 Task: Look for space in Charenton-le-Pont, France from 8th June, 2023 to 12th June, 2023 for 2 adults in price range Rs.8000 to Rs.16000. Place can be private room with 1  bedroom having 1 bed and 1 bathroom. Property type can be flatguest house, hotel. Amenities needed are: washing machine. Booking option can be shelf check-in. Required host language is English.
Action: Mouse moved to (374, 103)
Screenshot: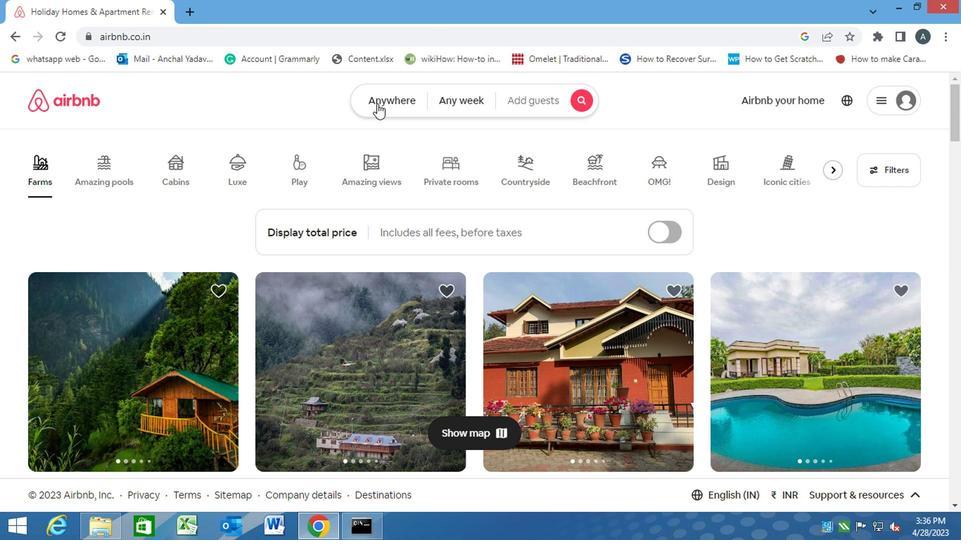 
Action: Mouse pressed left at (374, 103)
Screenshot: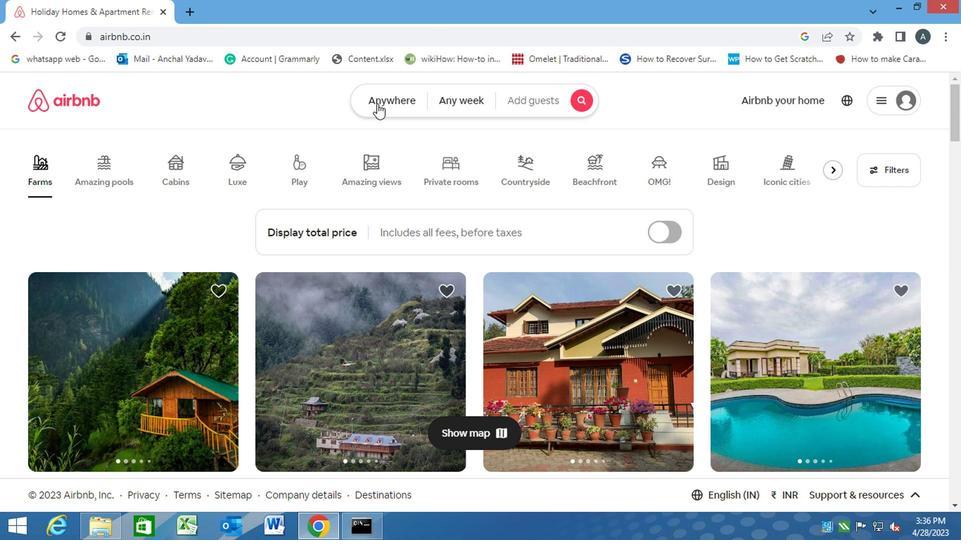 
Action: Mouse moved to (322, 162)
Screenshot: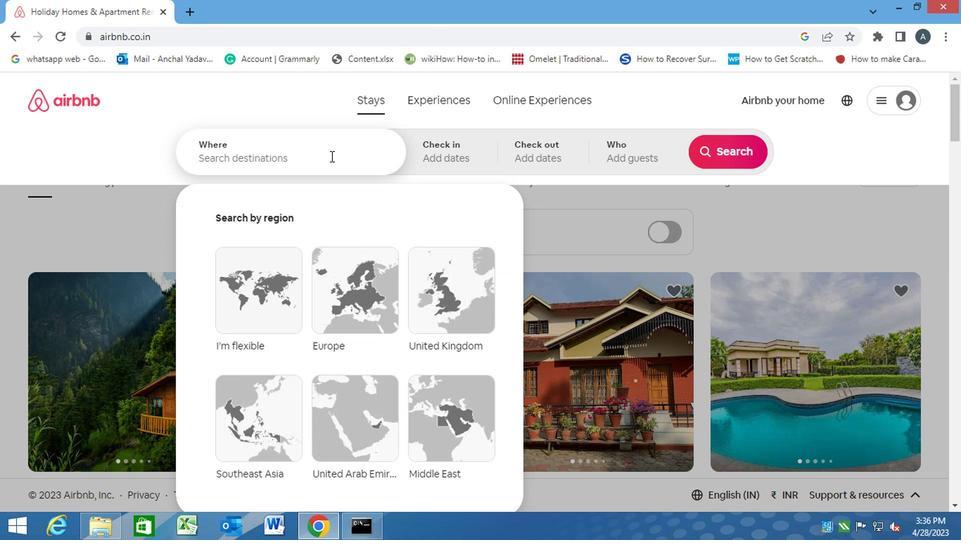 
Action: Mouse pressed left at (322, 162)
Screenshot: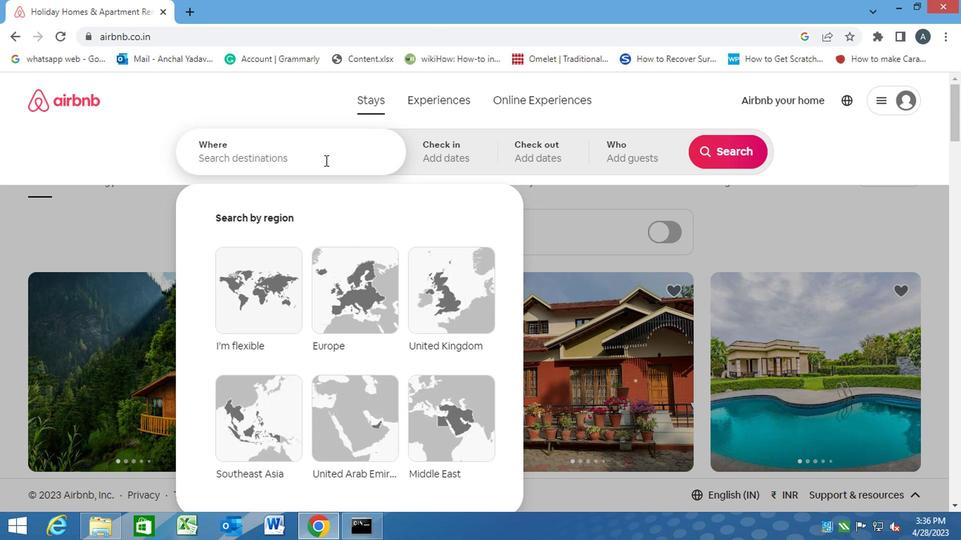 
Action: Key pressed c<Key.caps_lock>harenton-li-<Key.caps_lock>p<Key.caps_lock>ont<Key.backspace><Key.backspace><Key.backspace><Key.backspace><Key.backspace><Key.backspace>e-<Key.caps_lock>p<Key.caps_lock>ont,<Key.space><Key.caps_lock>f<Key.caps_lock>rance<Key.enter>
Screenshot: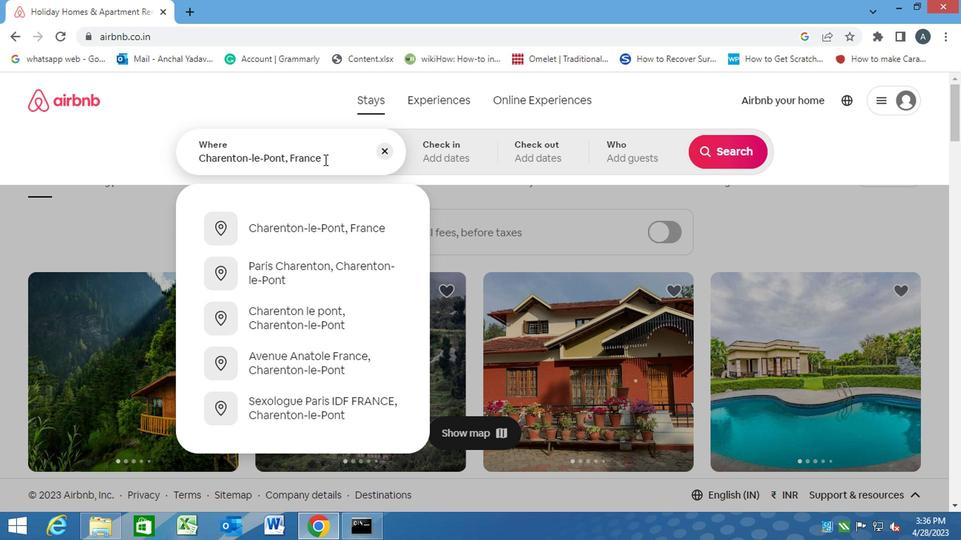 
Action: Mouse moved to (717, 266)
Screenshot: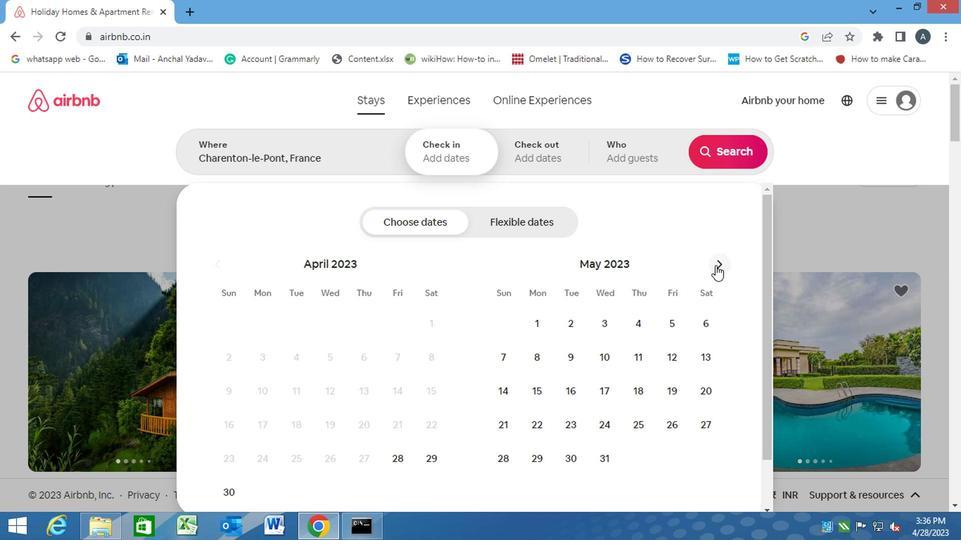 
Action: Mouse pressed left at (717, 266)
Screenshot: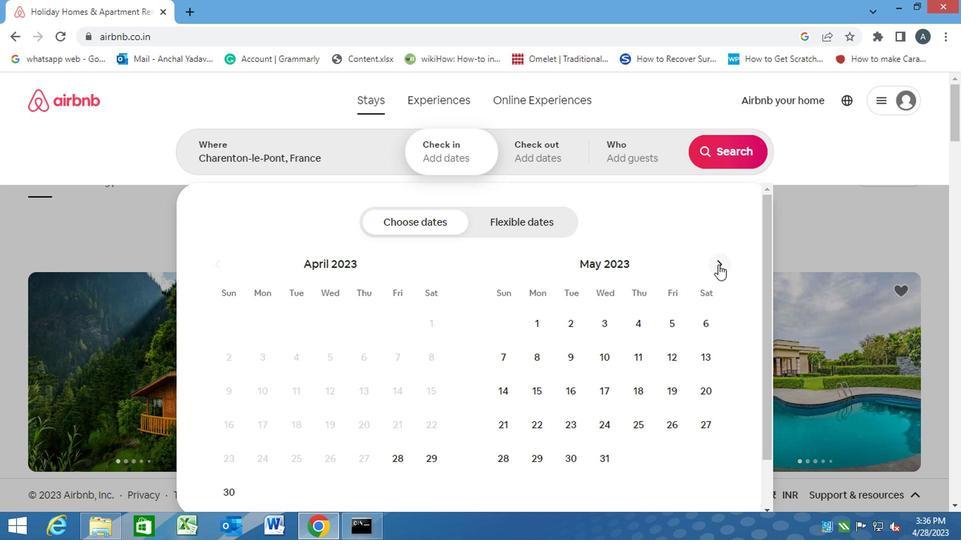 
Action: Mouse moved to (636, 362)
Screenshot: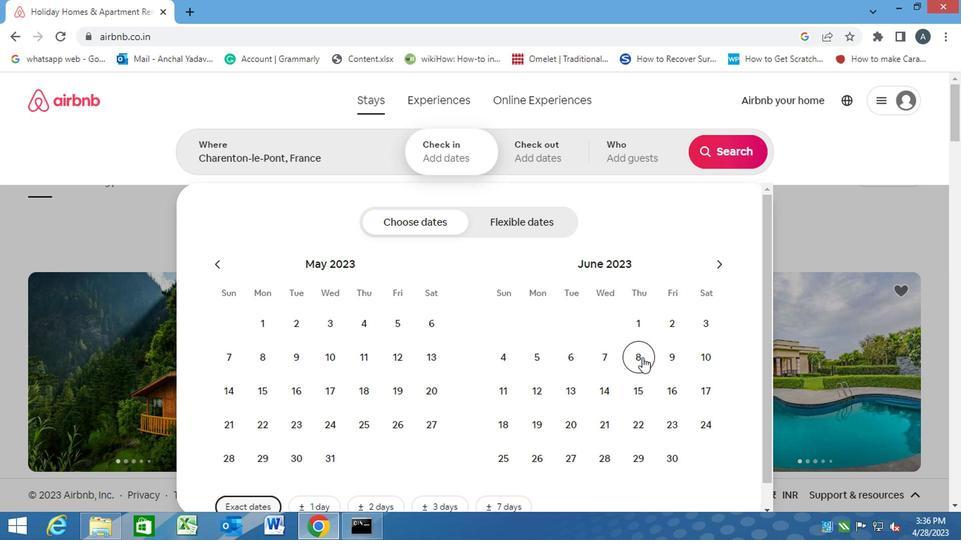 
Action: Mouse pressed left at (636, 362)
Screenshot: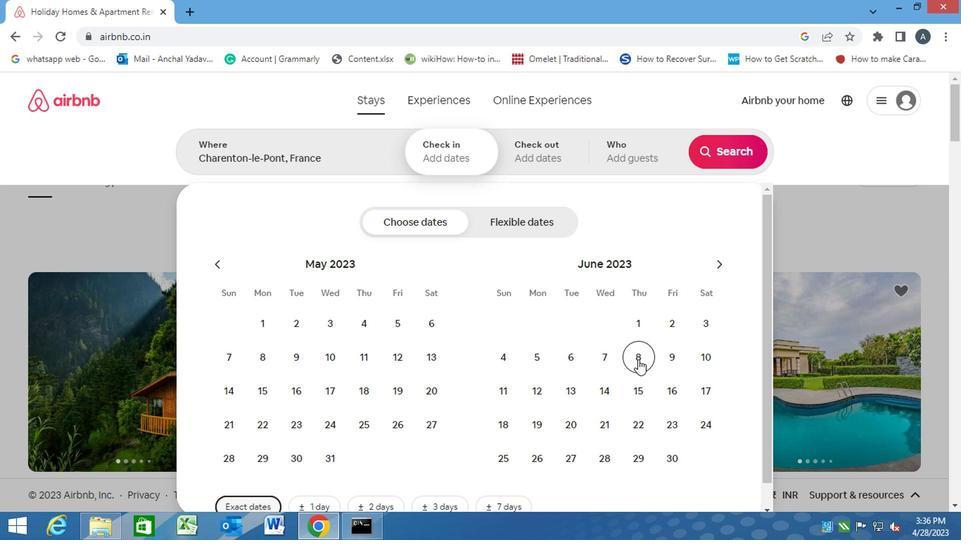 
Action: Mouse moved to (523, 400)
Screenshot: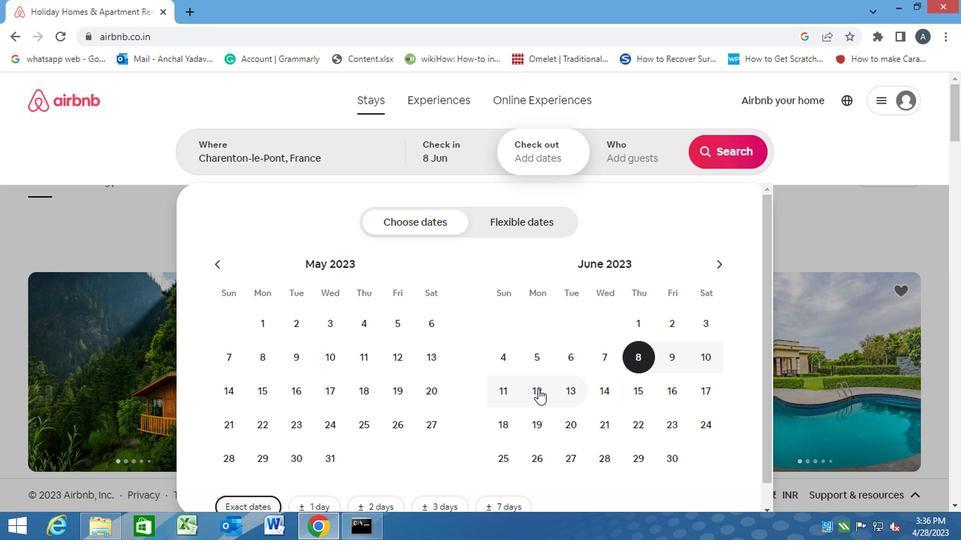 
Action: Mouse pressed left at (523, 400)
Screenshot: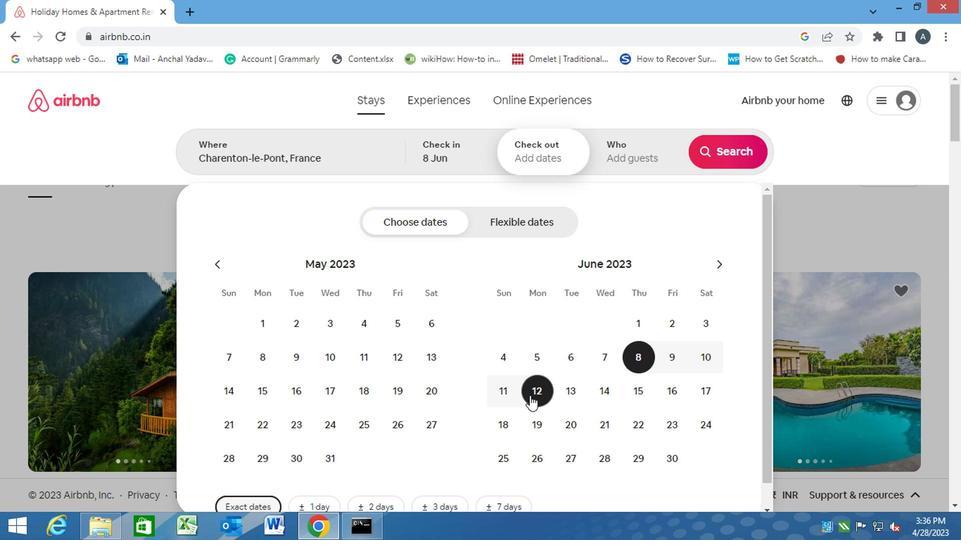 
Action: Mouse moved to (627, 154)
Screenshot: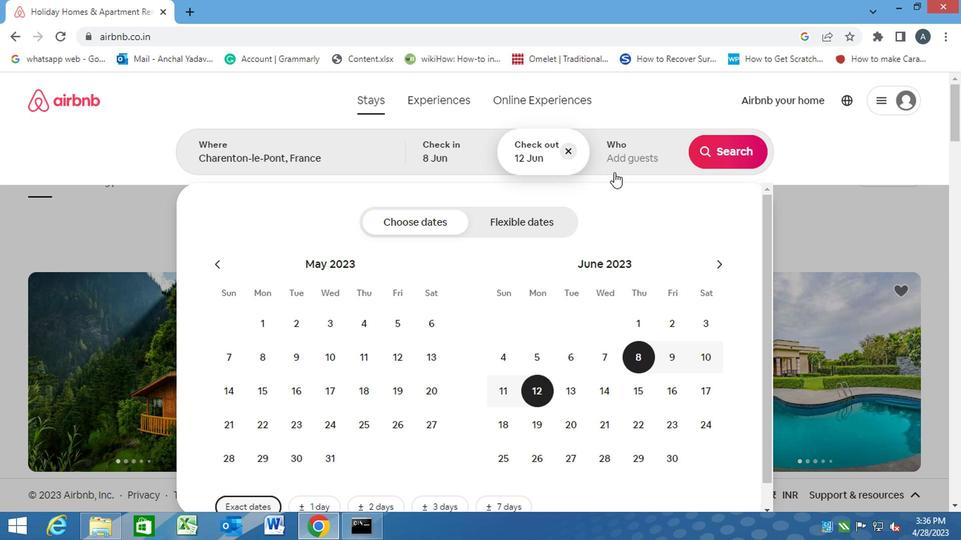 
Action: Mouse pressed left at (627, 154)
Screenshot: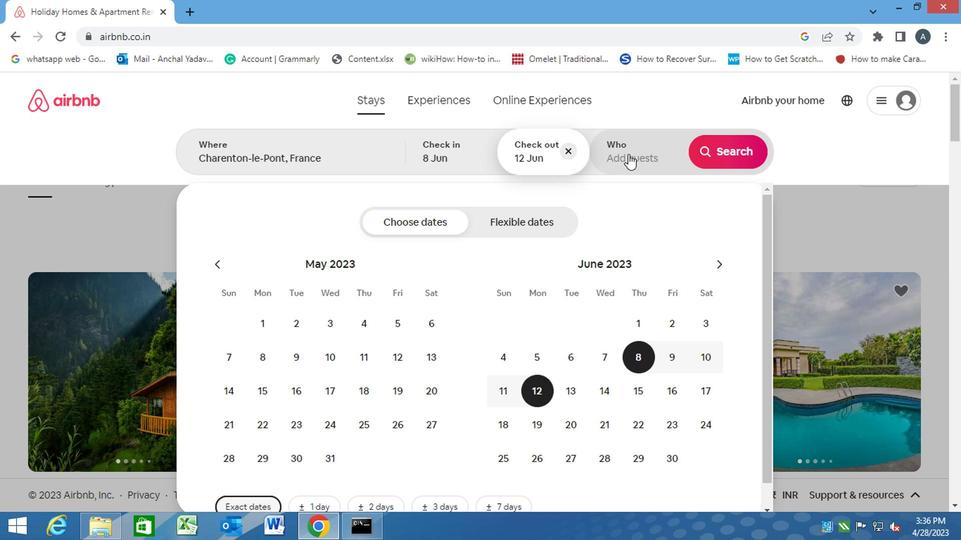 
Action: Mouse moved to (727, 226)
Screenshot: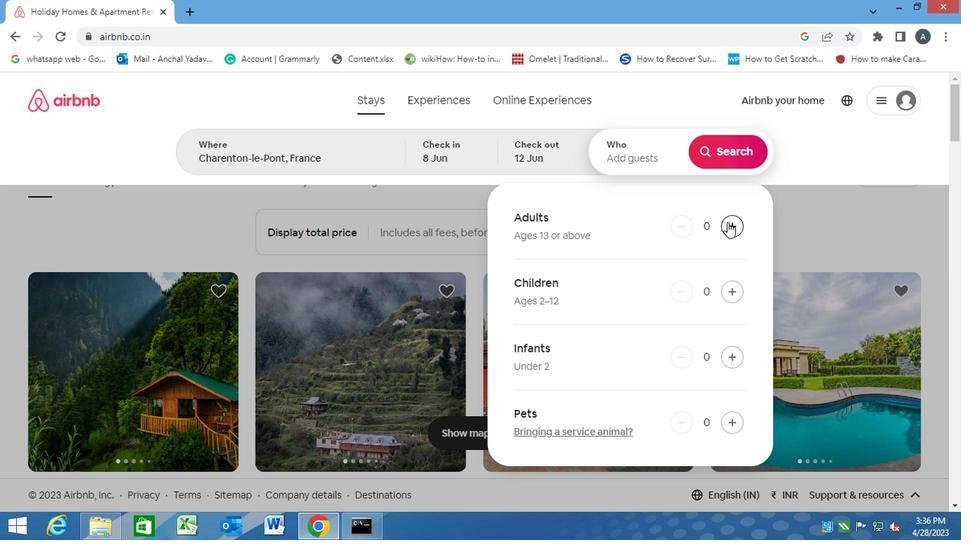 
Action: Mouse pressed left at (727, 226)
Screenshot: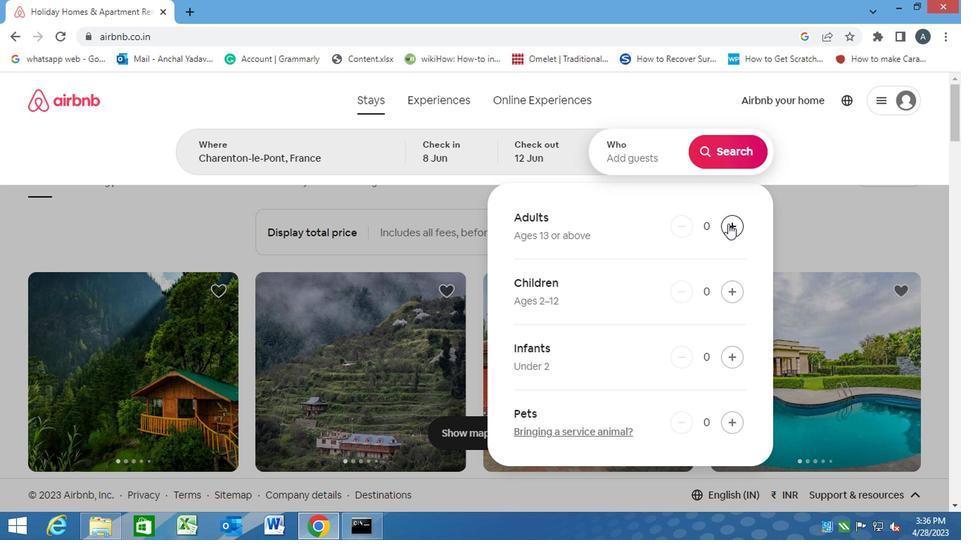 
Action: Mouse pressed left at (727, 226)
Screenshot: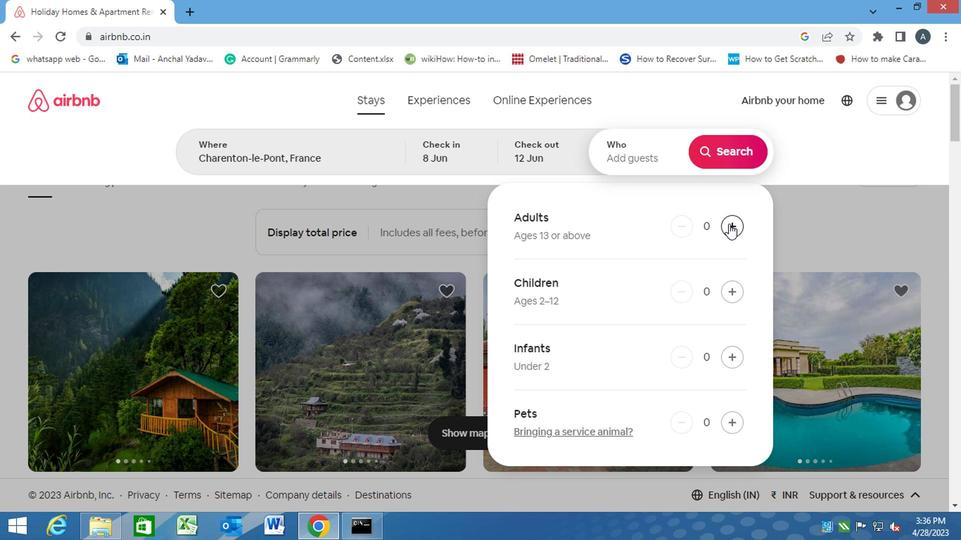 
Action: Mouse moved to (725, 153)
Screenshot: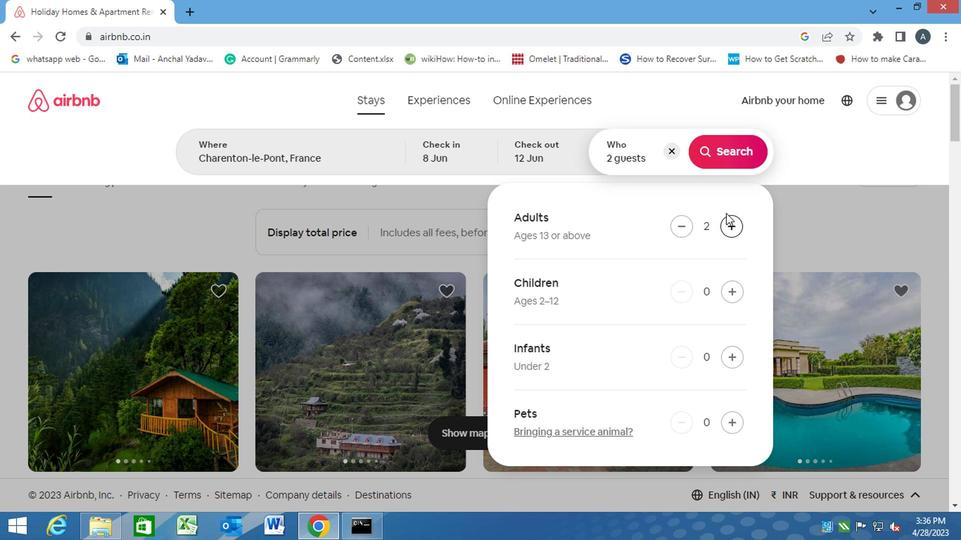 
Action: Mouse pressed left at (725, 153)
Screenshot: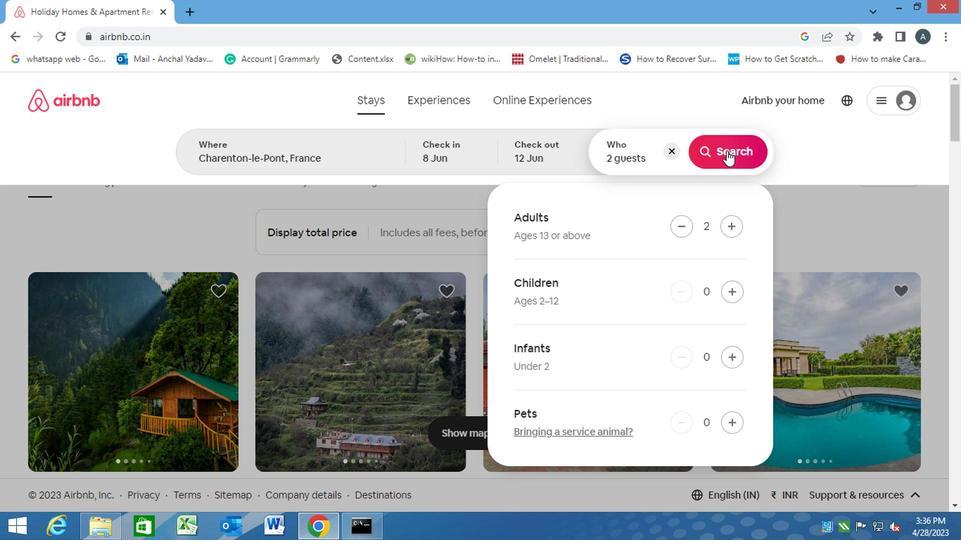 
Action: Mouse moved to (907, 155)
Screenshot: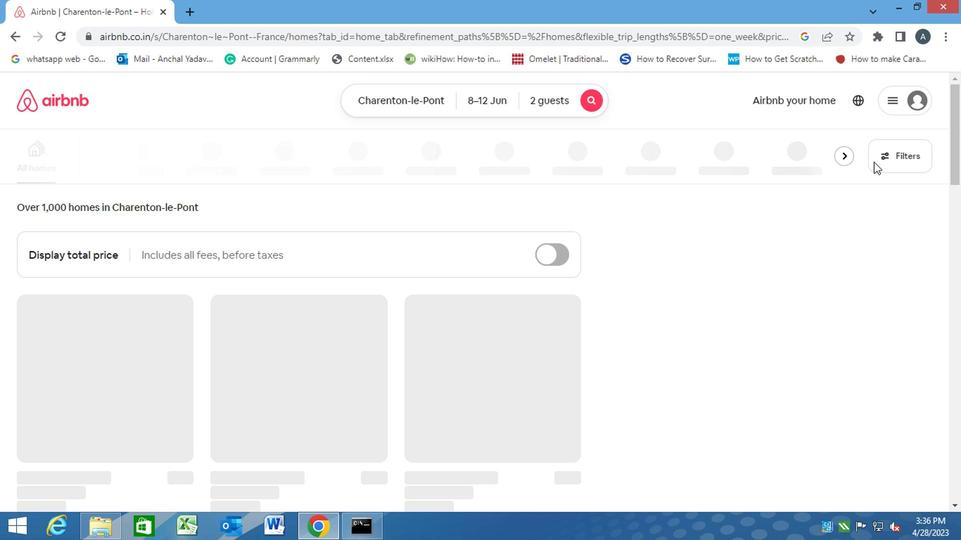
Action: Mouse pressed left at (907, 155)
Screenshot: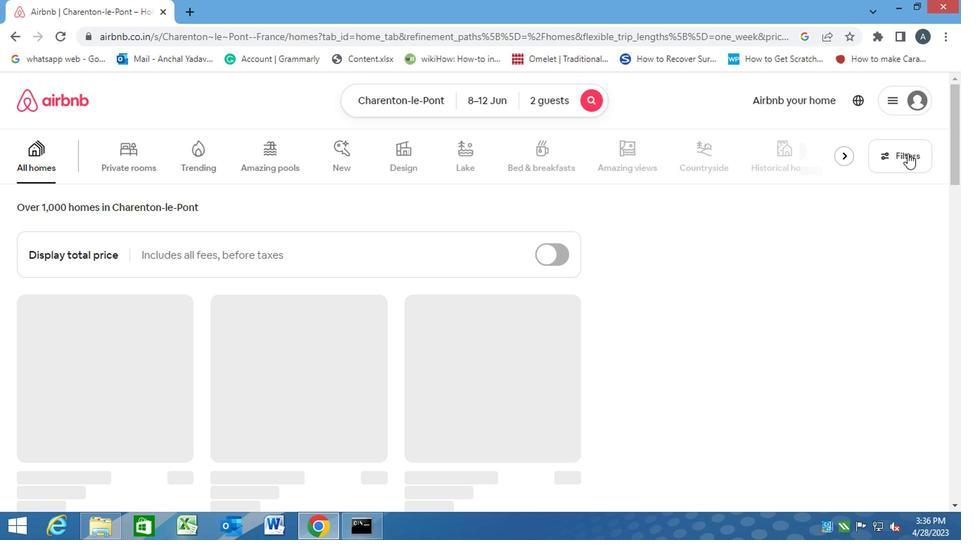 
Action: Mouse moved to (367, 386)
Screenshot: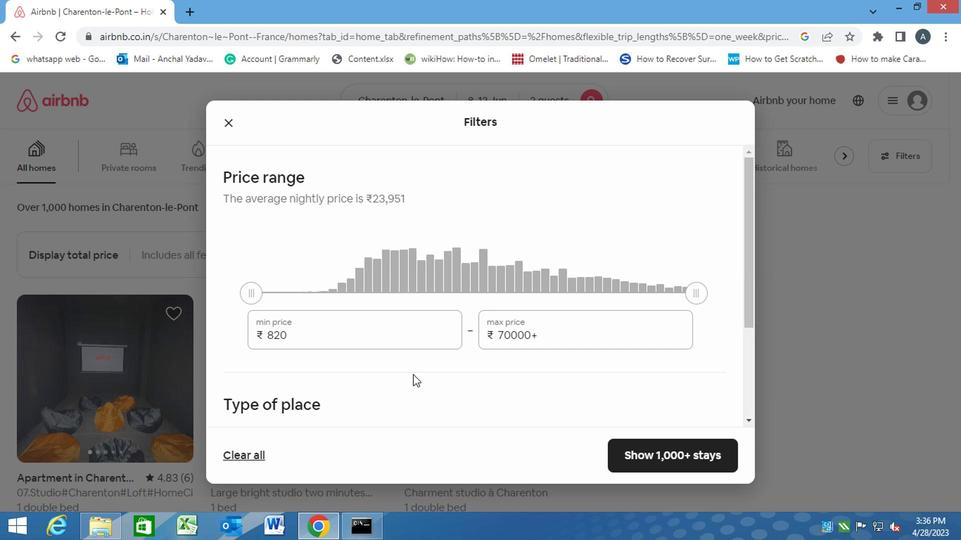 
Action: Mouse scrolled (367, 385) with delta (0, -1)
Screenshot: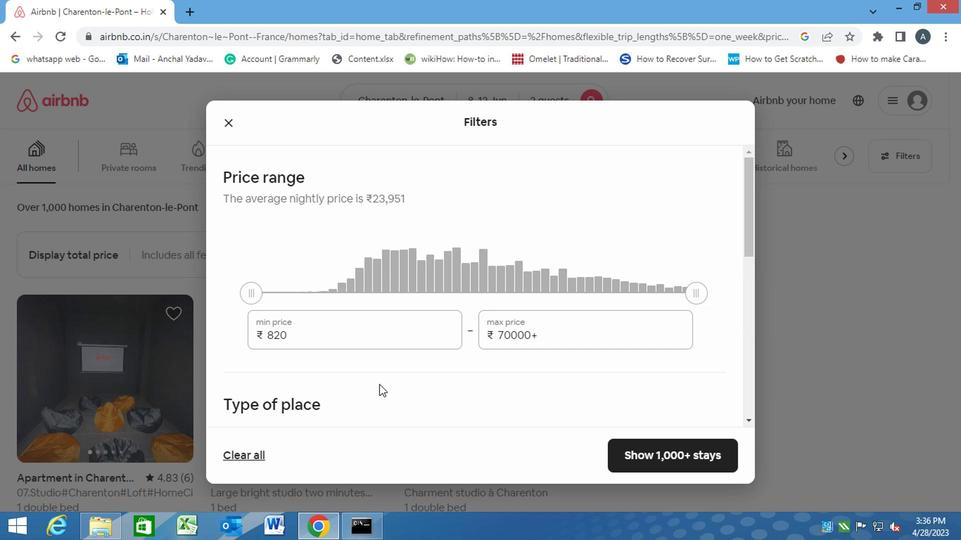 
Action: Mouse moved to (293, 264)
Screenshot: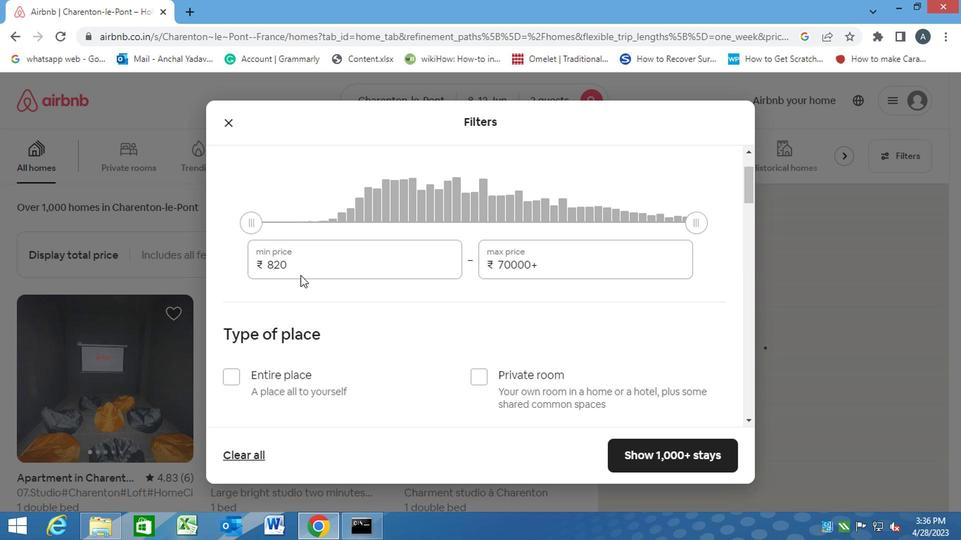 
Action: Mouse pressed left at (293, 264)
Screenshot: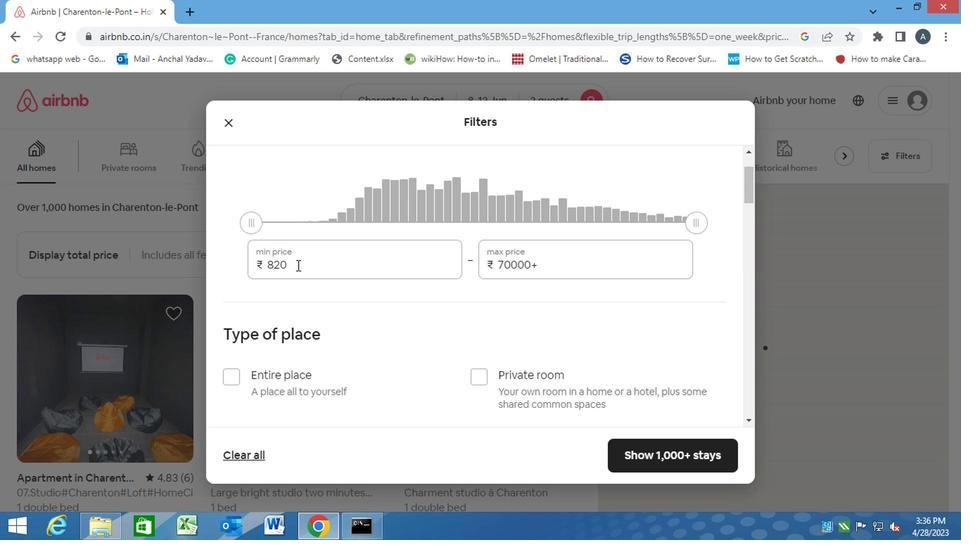 
Action: Mouse moved to (236, 265)
Screenshot: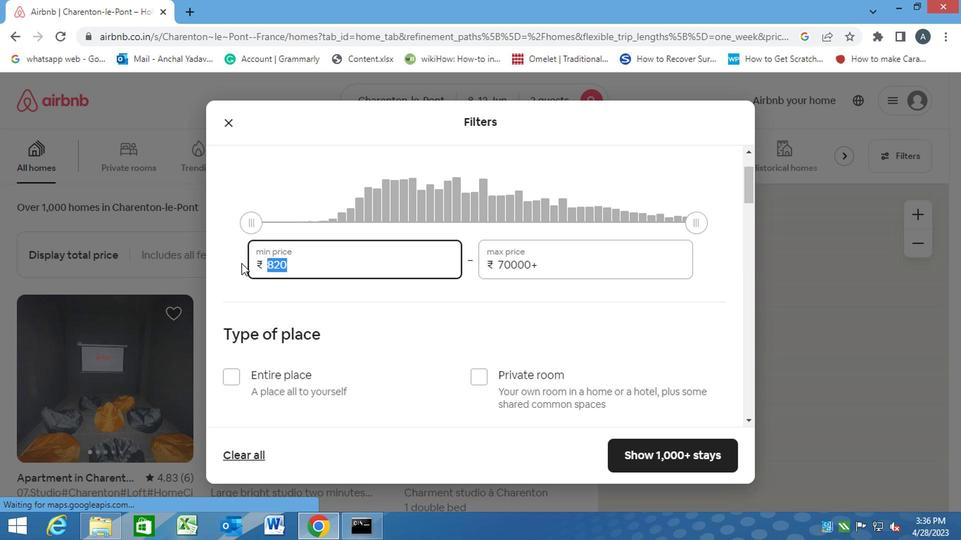 
Action: Key pressed 8000<Key.tab><Key.backspace><Key.backspace><Key.backspace><Key.backspace><Key.backspace><Key.backspace><Key.backspace><Key.backspace><Key.backspace><Key.backspace><Key.backspace><Key.backspace><Key.backspace><Key.backspace><Key.backspace><Key.backspace><Key.backspace><Key.backspace><Key.backspace><Key.backspace><Key.backspace><Key.backspace>16000
Screenshot: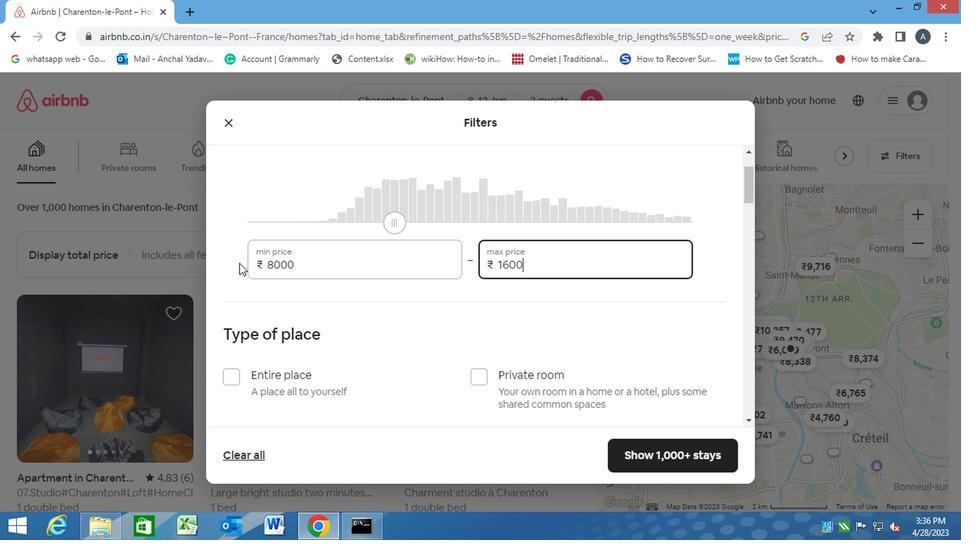 
Action: Mouse moved to (368, 305)
Screenshot: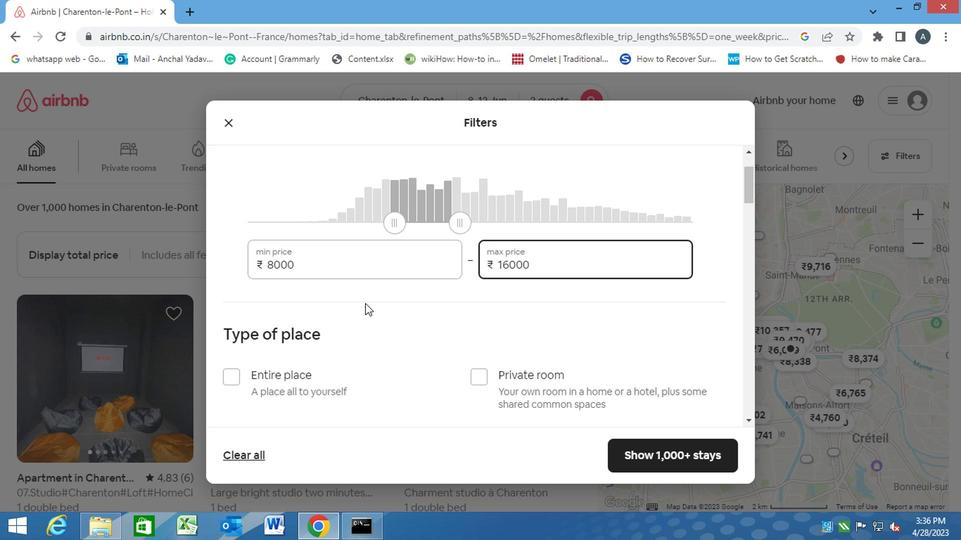 
Action: Mouse pressed left at (368, 305)
Screenshot: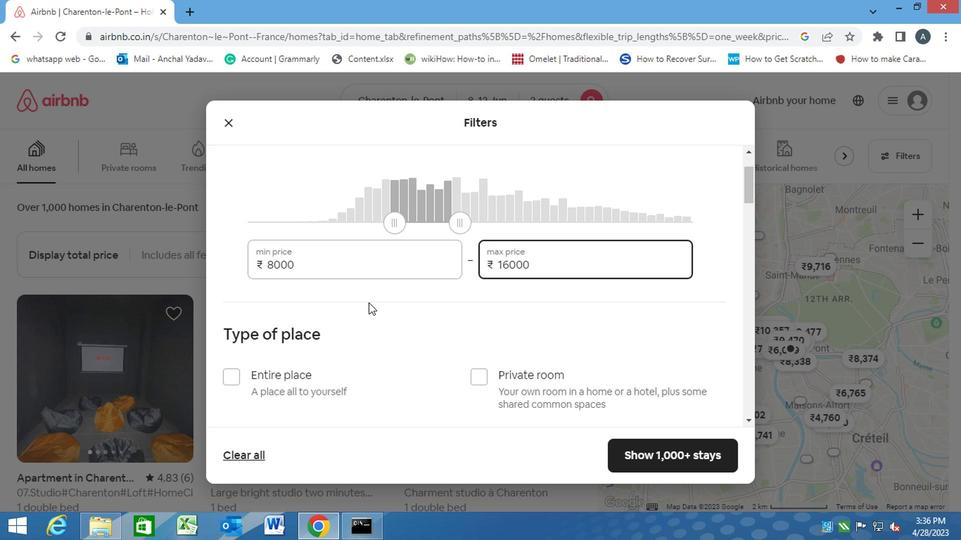 
Action: Mouse moved to (369, 305)
Screenshot: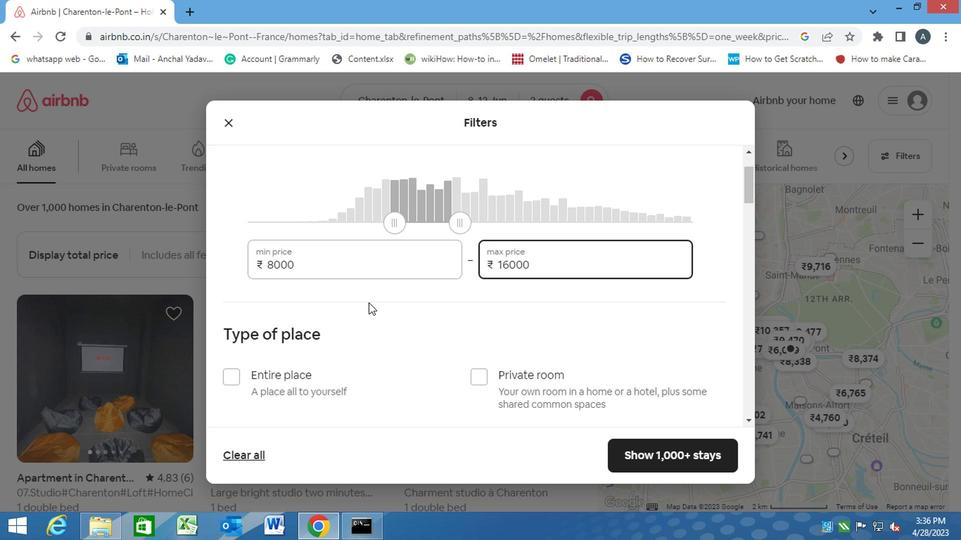
Action: Mouse scrolled (369, 304) with delta (0, 0)
Screenshot: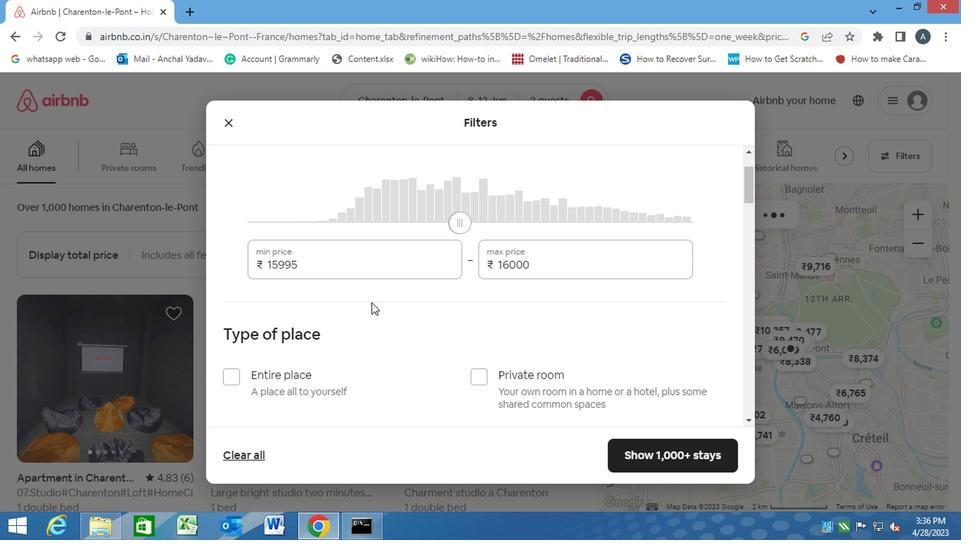 
Action: Mouse moved to (469, 307)
Screenshot: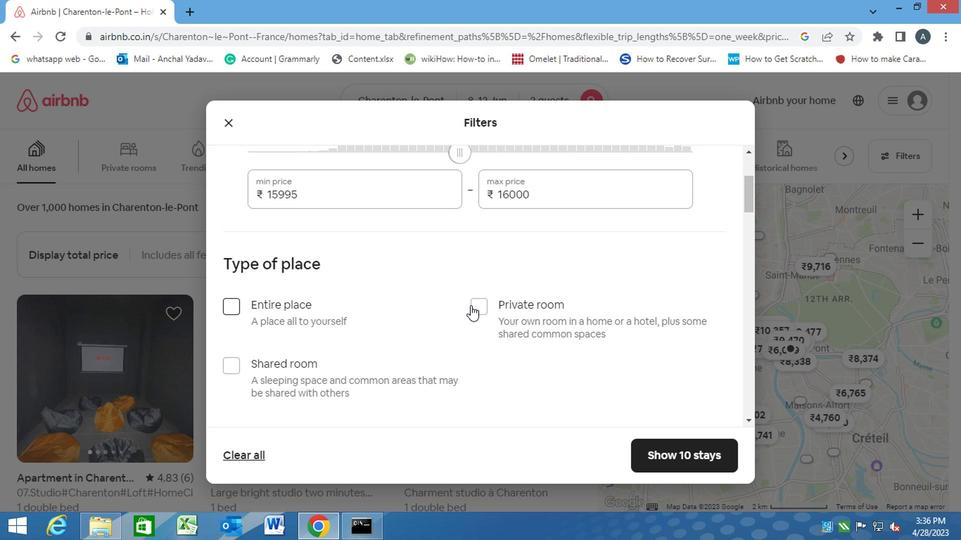 
Action: Mouse pressed left at (469, 307)
Screenshot: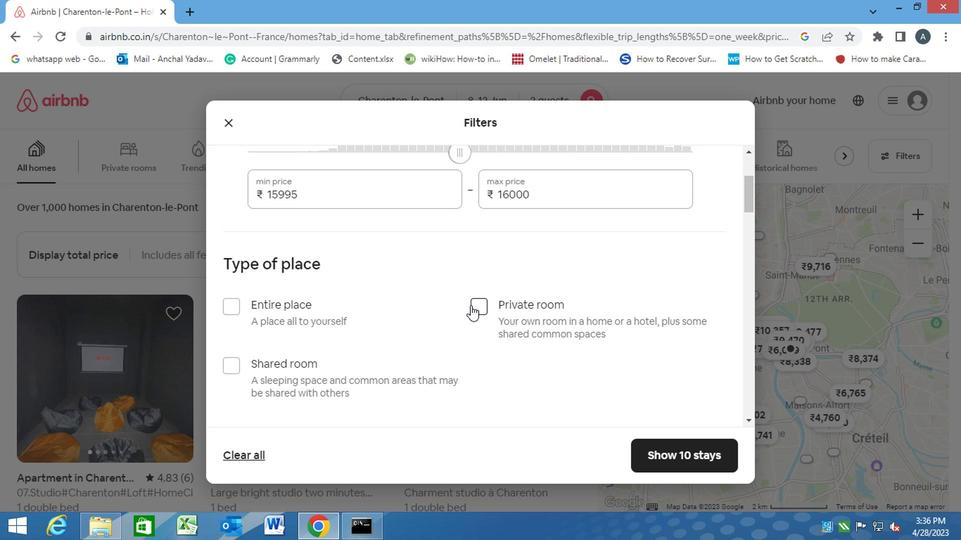 
Action: Mouse moved to (430, 331)
Screenshot: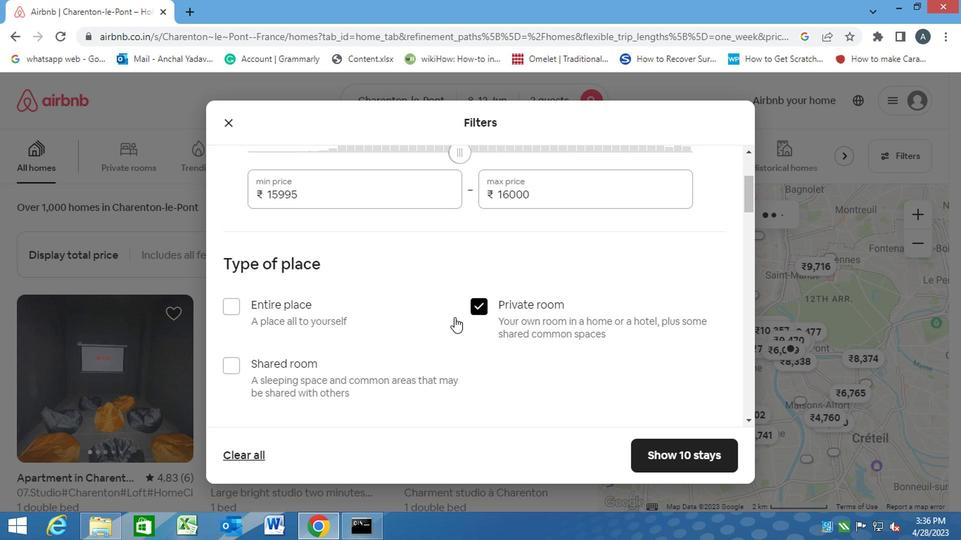 
Action: Mouse scrolled (430, 330) with delta (0, 0)
Screenshot: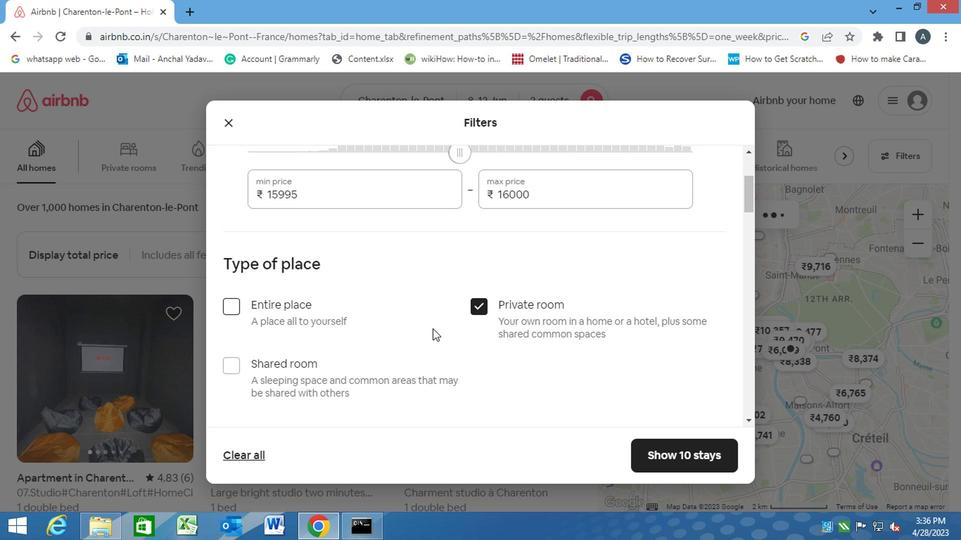 
Action: Mouse scrolled (430, 330) with delta (0, 0)
Screenshot: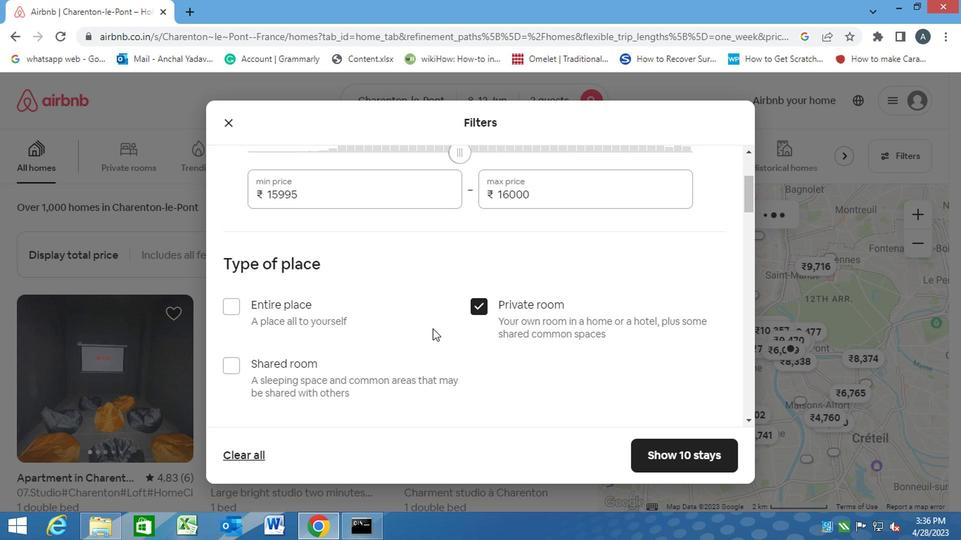 
Action: Mouse scrolled (430, 330) with delta (0, 0)
Screenshot: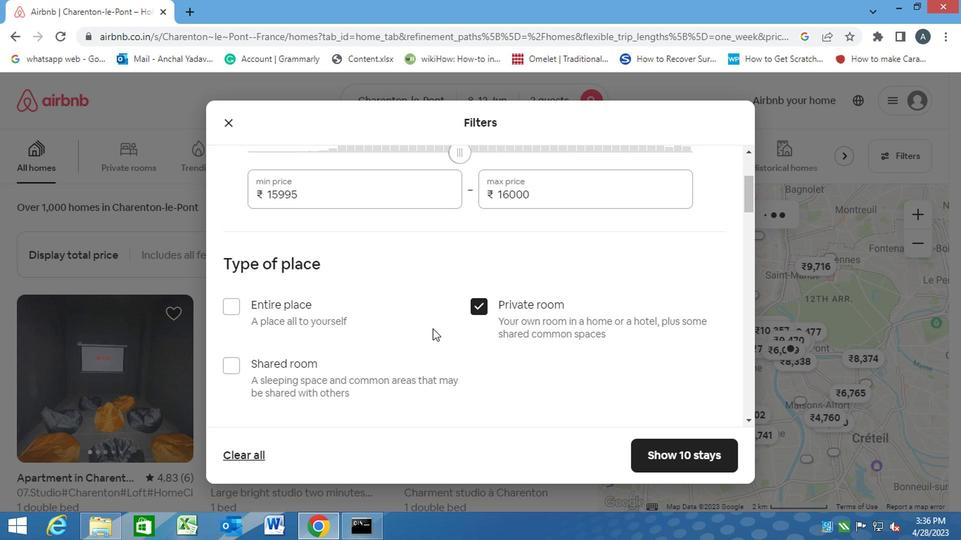 
Action: Mouse scrolled (430, 330) with delta (0, 0)
Screenshot: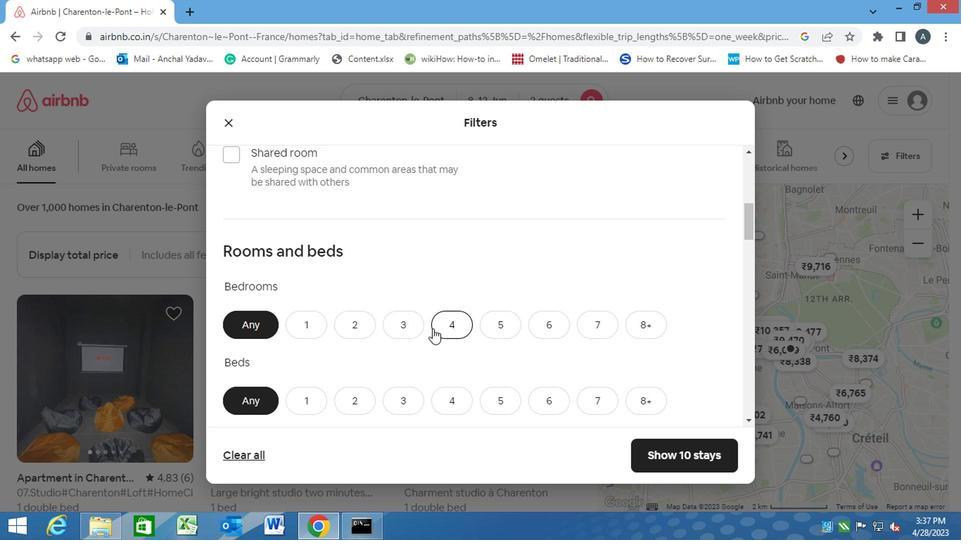 
Action: Mouse moved to (303, 261)
Screenshot: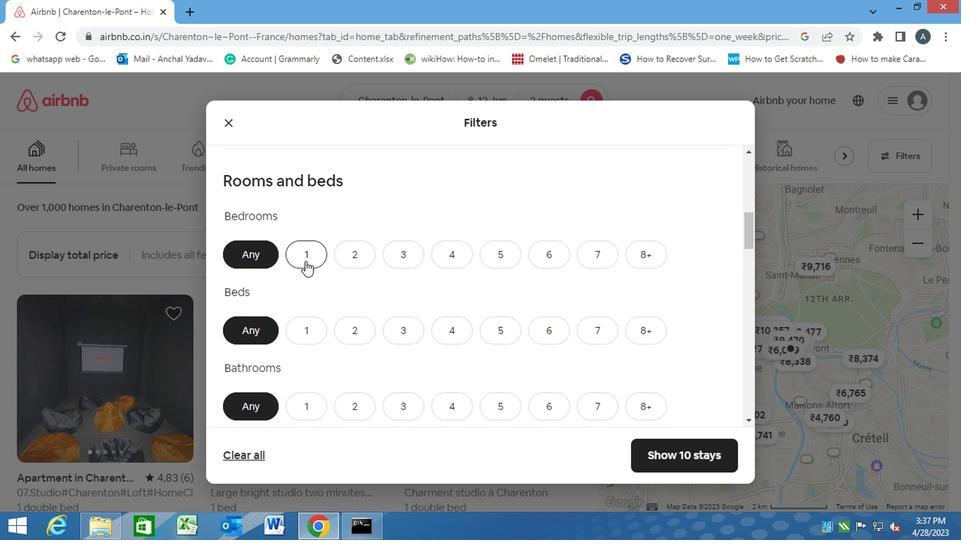 
Action: Mouse pressed left at (303, 261)
Screenshot: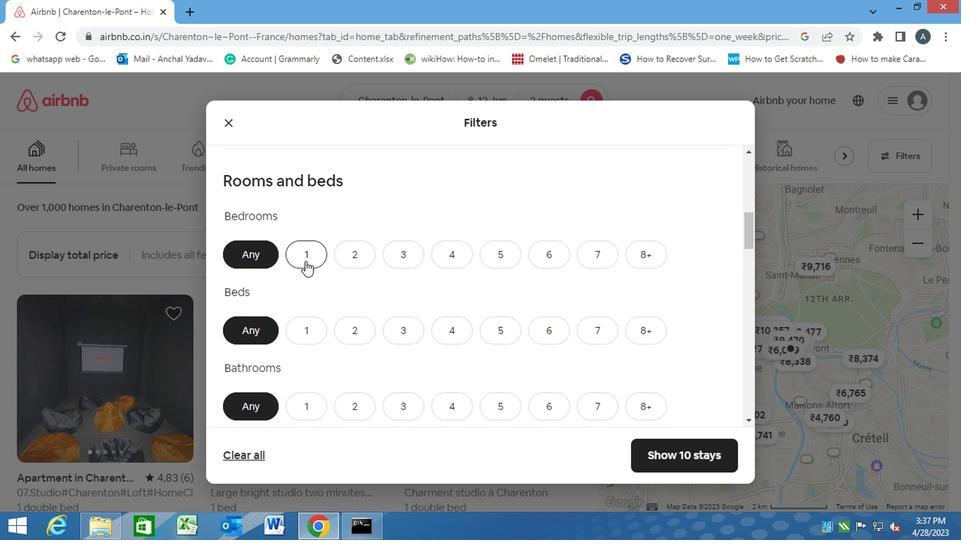 
Action: Mouse moved to (302, 324)
Screenshot: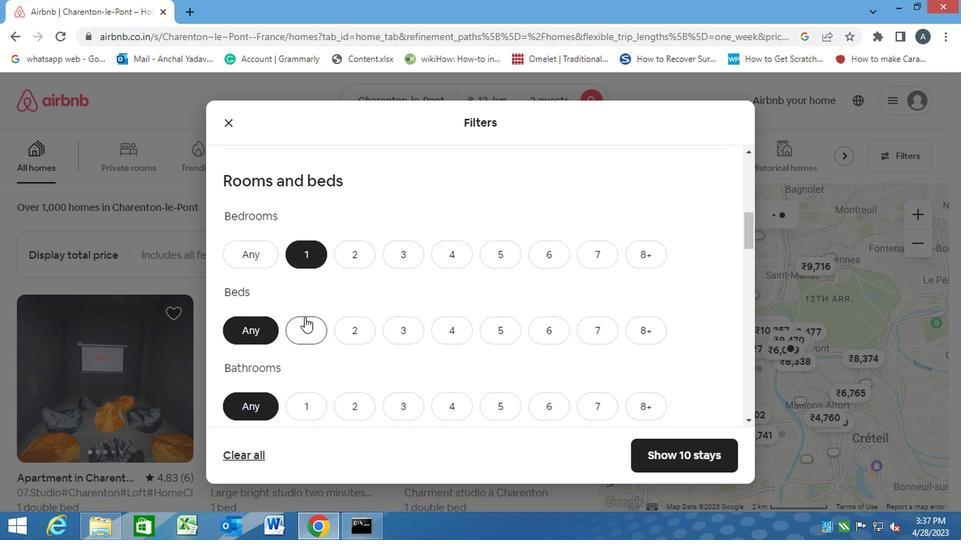 
Action: Mouse pressed left at (302, 324)
Screenshot: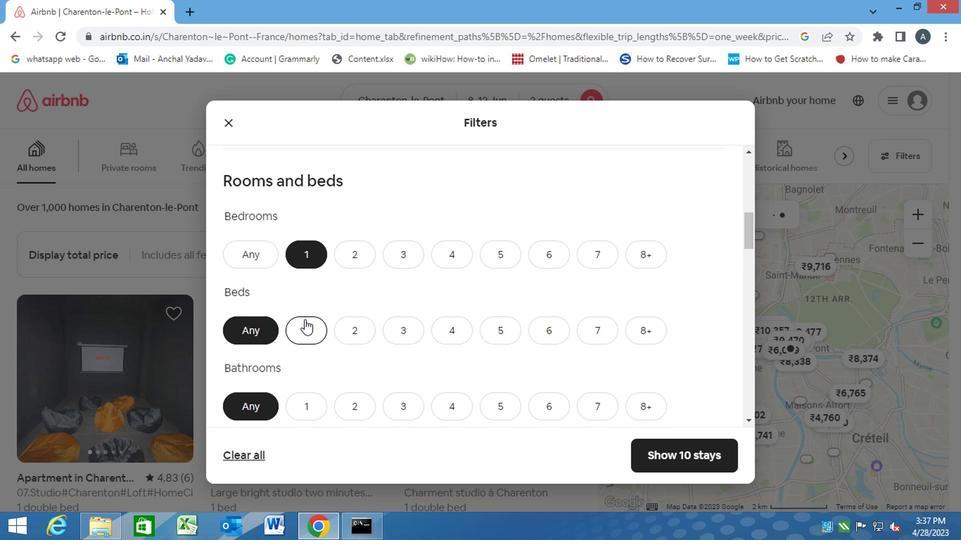 
Action: Mouse moved to (307, 409)
Screenshot: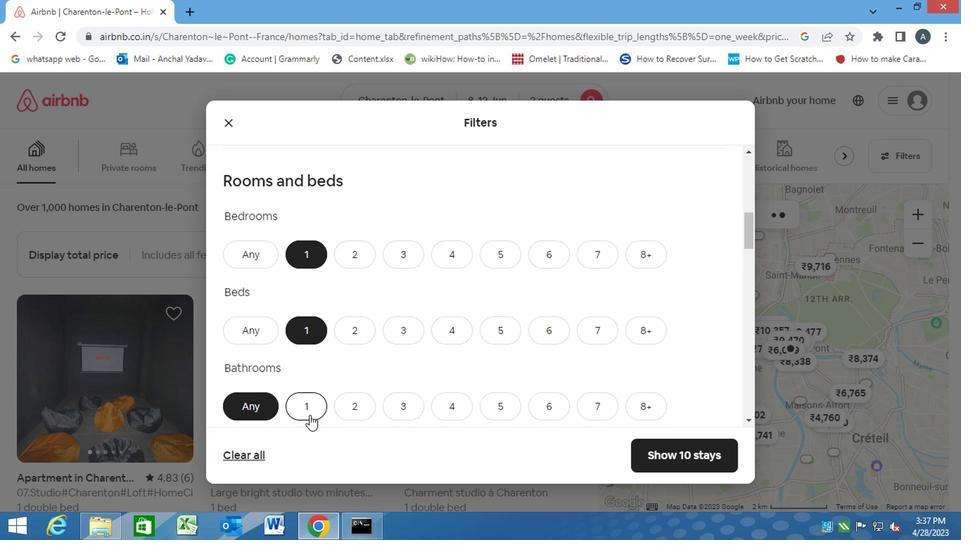 
Action: Mouse pressed left at (307, 409)
Screenshot: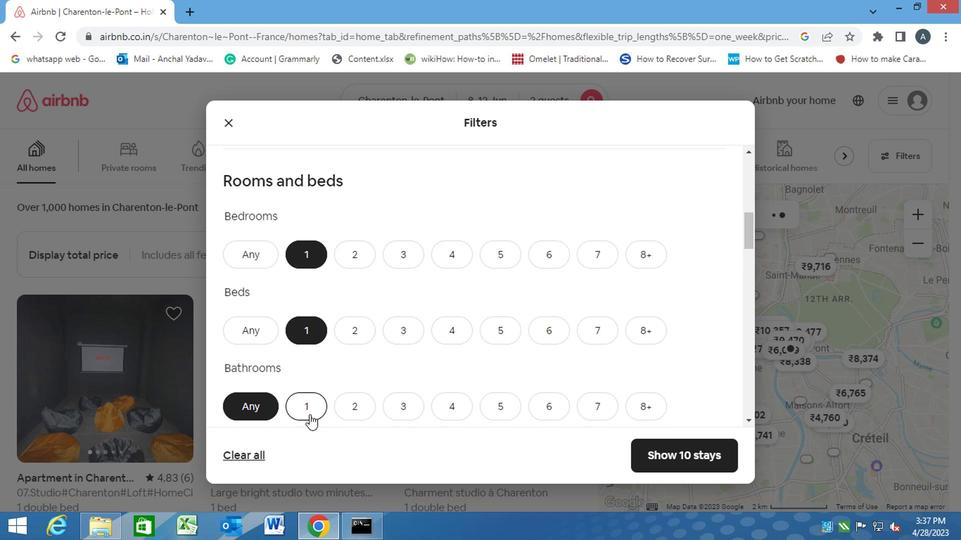 
Action: Mouse moved to (327, 409)
Screenshot: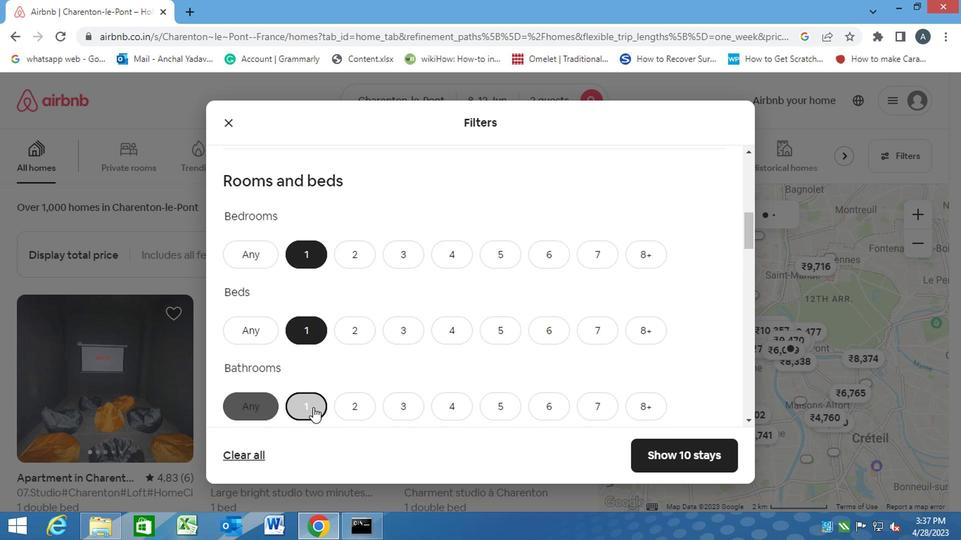 
Action: Mouse scrolled (327, 409) with delta (0, 0)
Screenshot: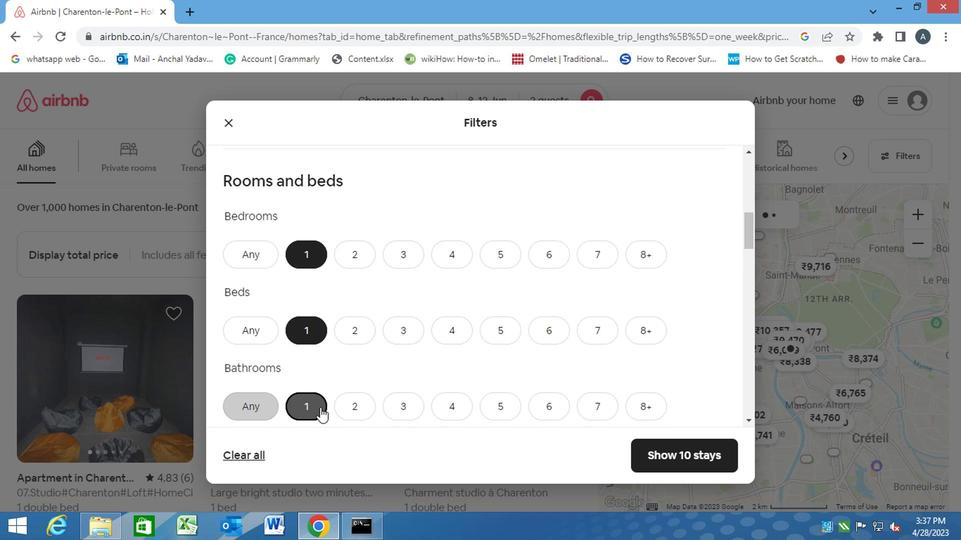 
Action: Mouse scrolled (327, 409) with delta (0, 0)
Screenshot: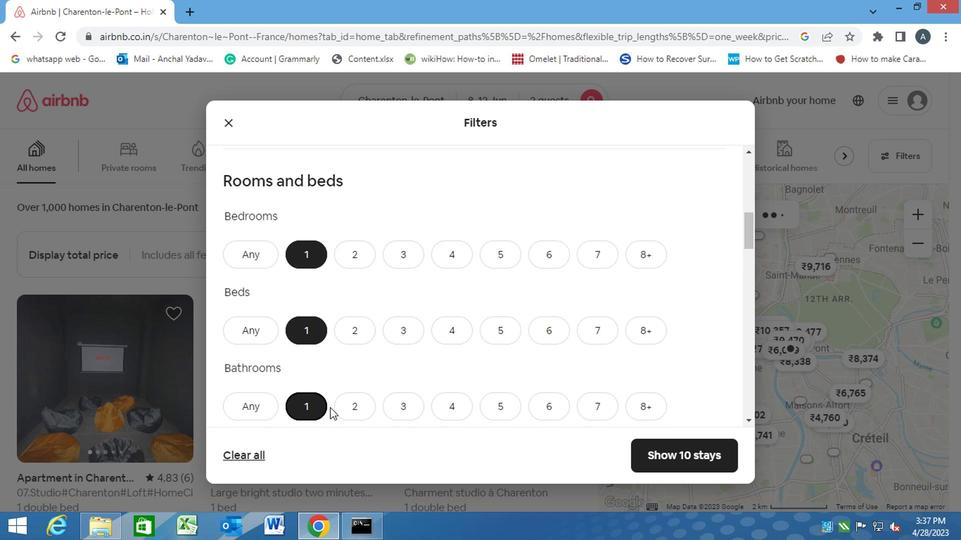 
Action: Mouse scrolled (327, 409) with delta (0, 0)
Screenshot: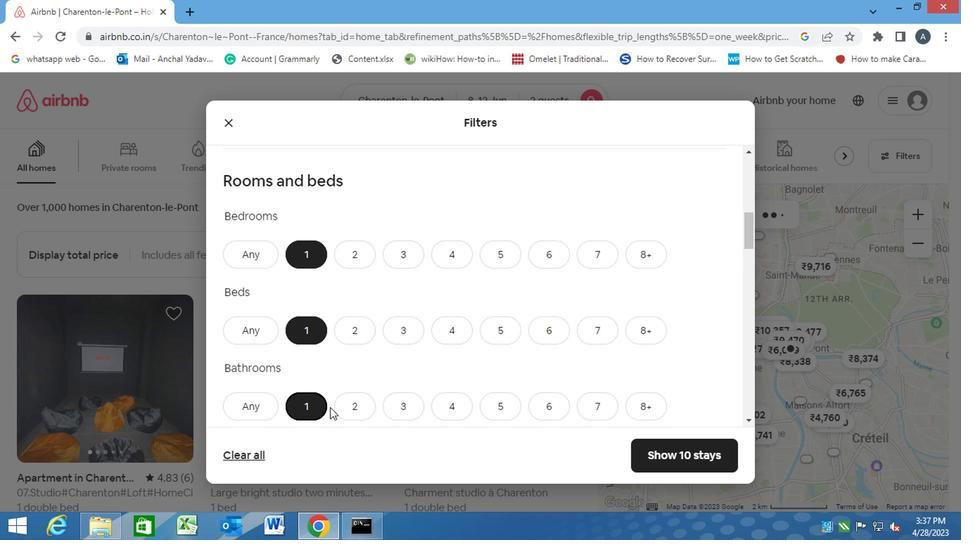 
Action: Mouse moved to (420, 346)
Screenshot: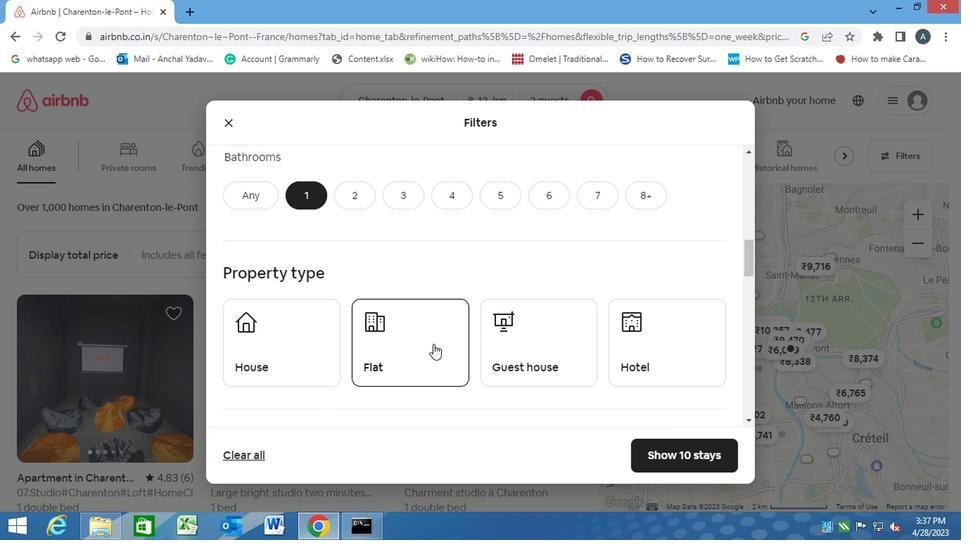 
Action: Mouse pressed left at (420, 346)
Screenshot: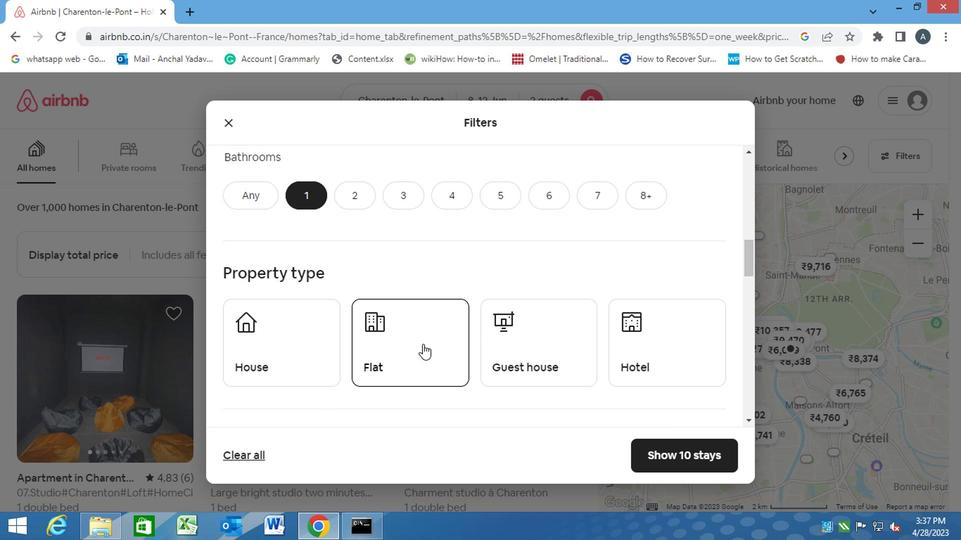 
Action: Mouse moved to (530, 348)
Screenshot: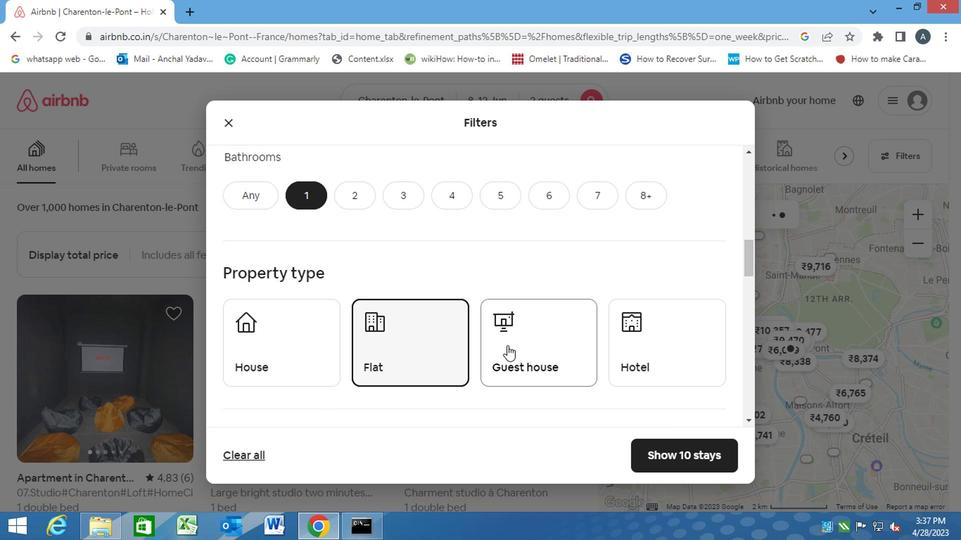 
Action: Mouse pressed left at (530, 348)
Screenshot: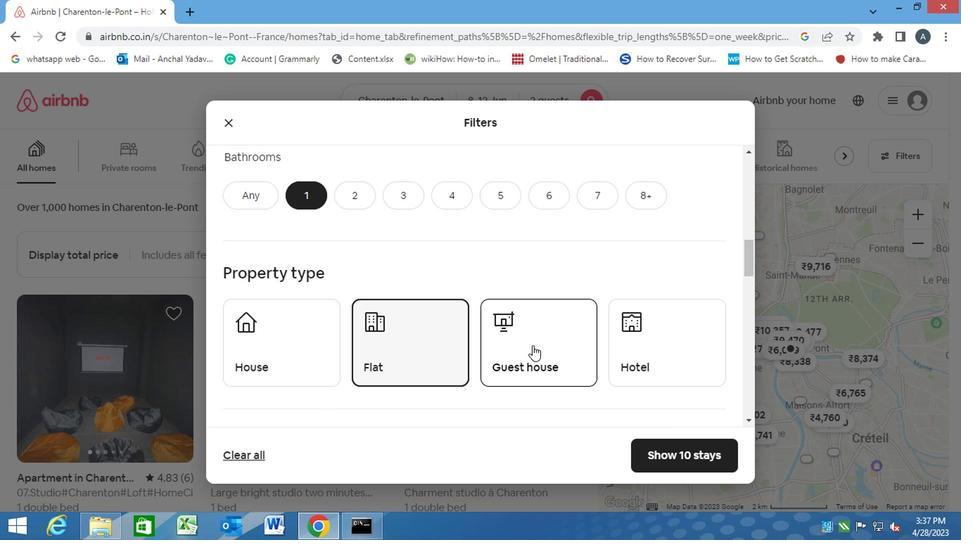 
Action: Mouse moved to (617, 348)
Screenshot: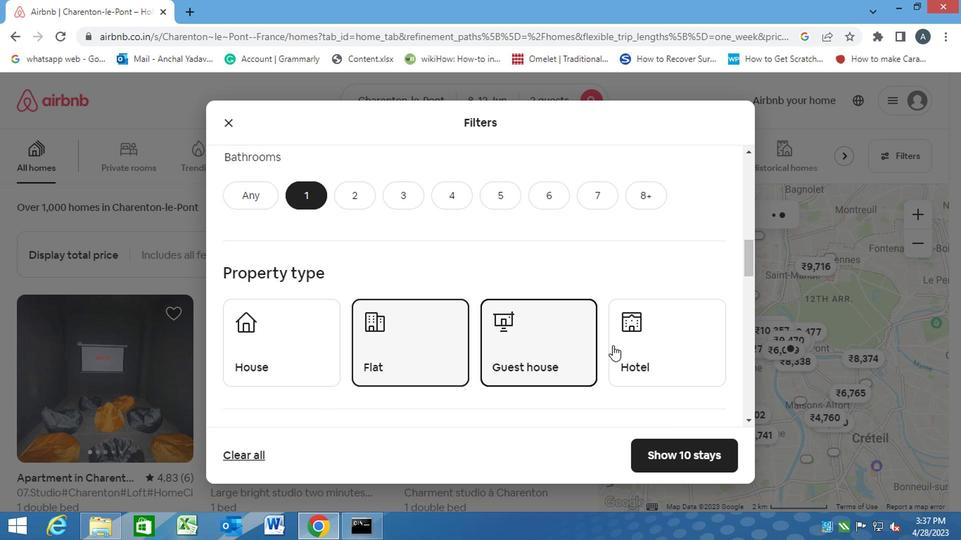 
Action: Mouse pressed left at (617, 348)
Screenshot: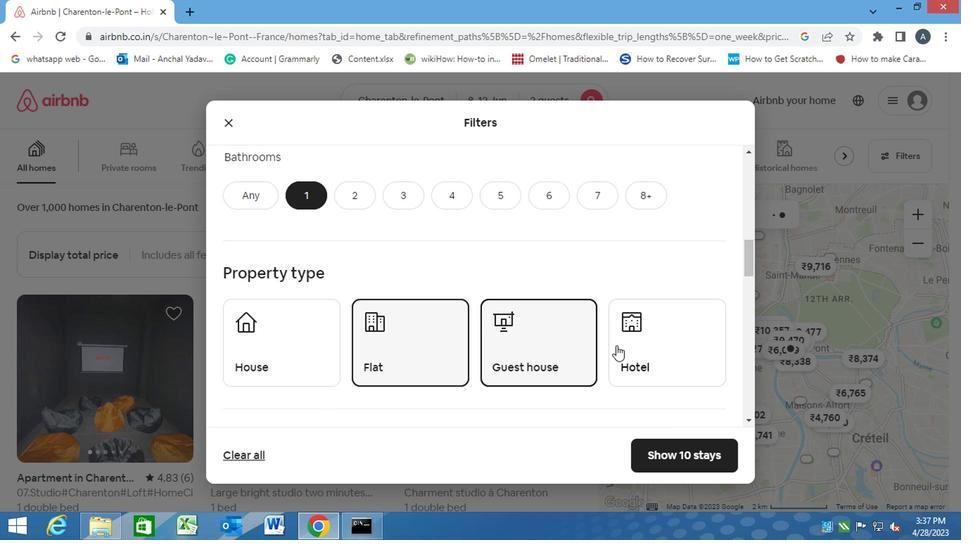 
Action: Mouse moved to (397, 414)
Screenshot: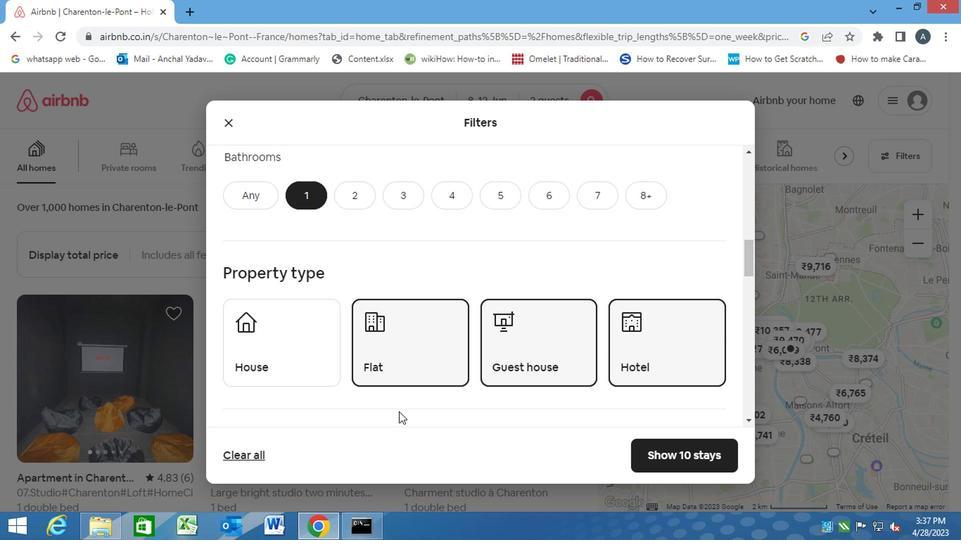
Action: Mouse scrolled (397, 413) with delta (0, -1)
Screenshot: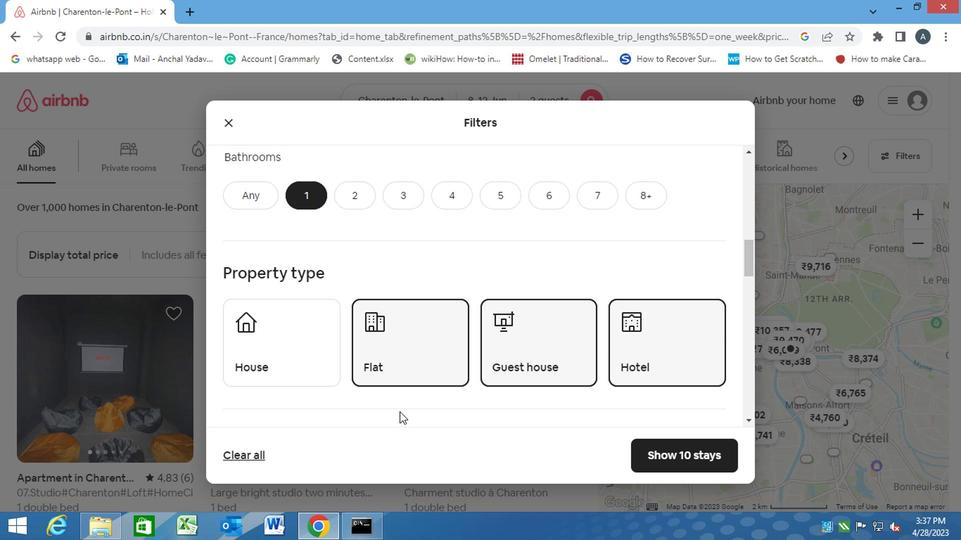 
Action: Mouse scrolled (397, 413) with delta (0, -1)
Screenshot: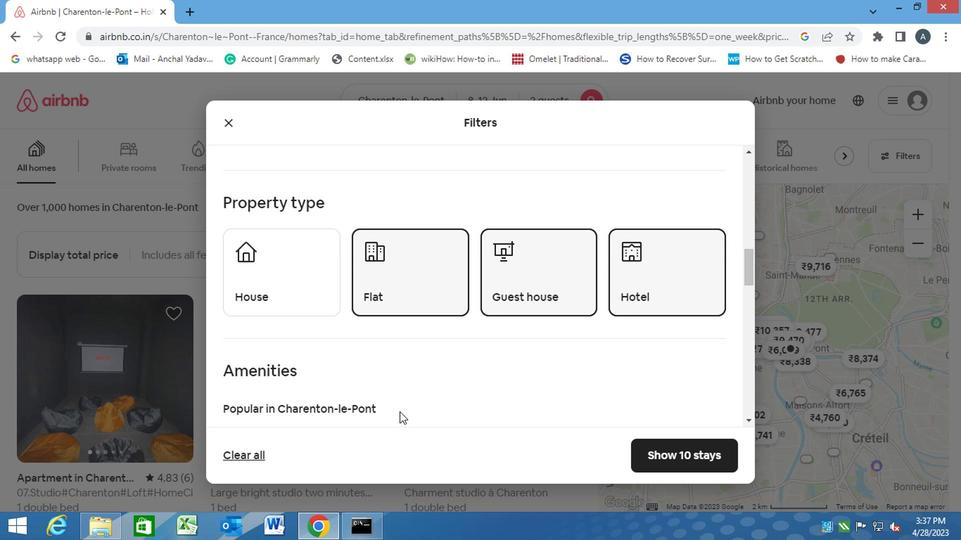 
Action: Mouse moved to (472, 405)
Screenshot: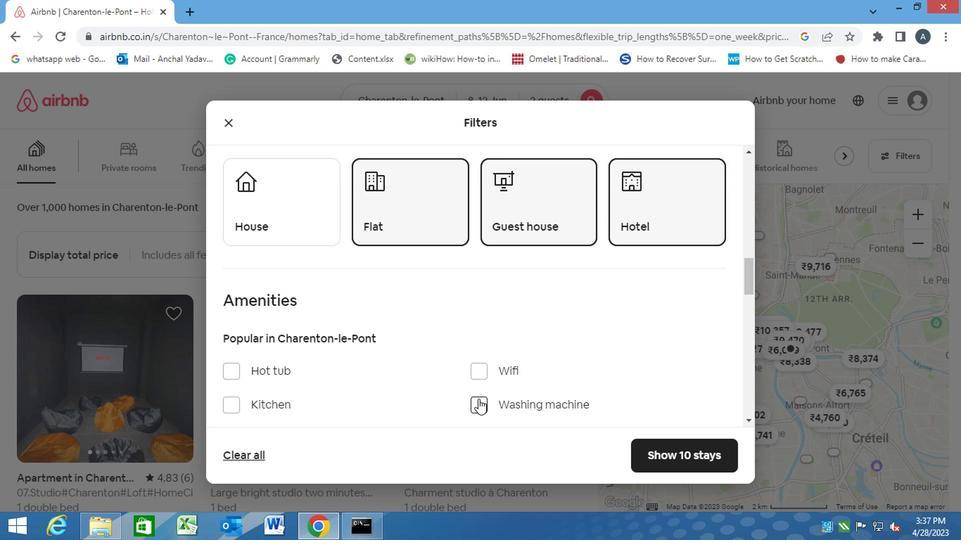 
Action: Mouse pressed left at (472, 405)
Screenshot: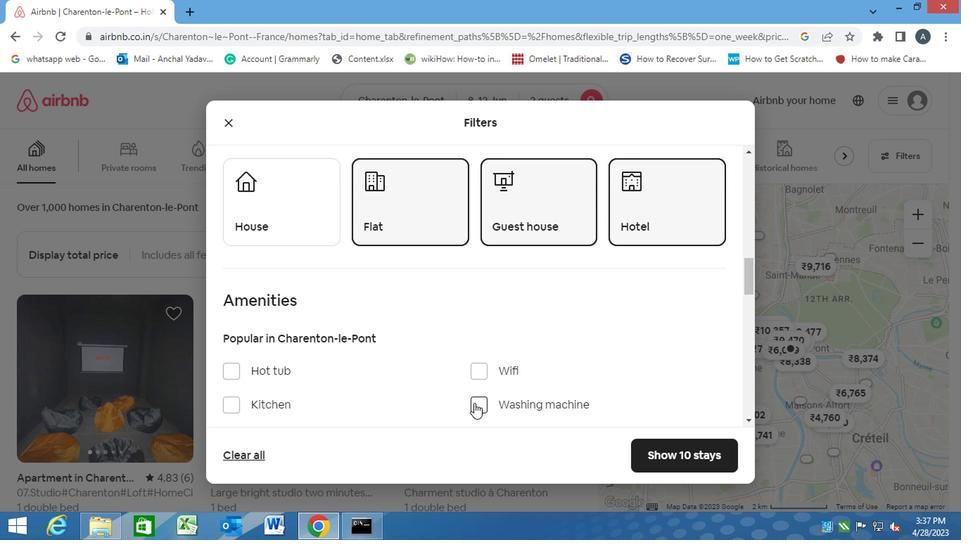
Action: Mouse moved to (443, 433)
Screenshot: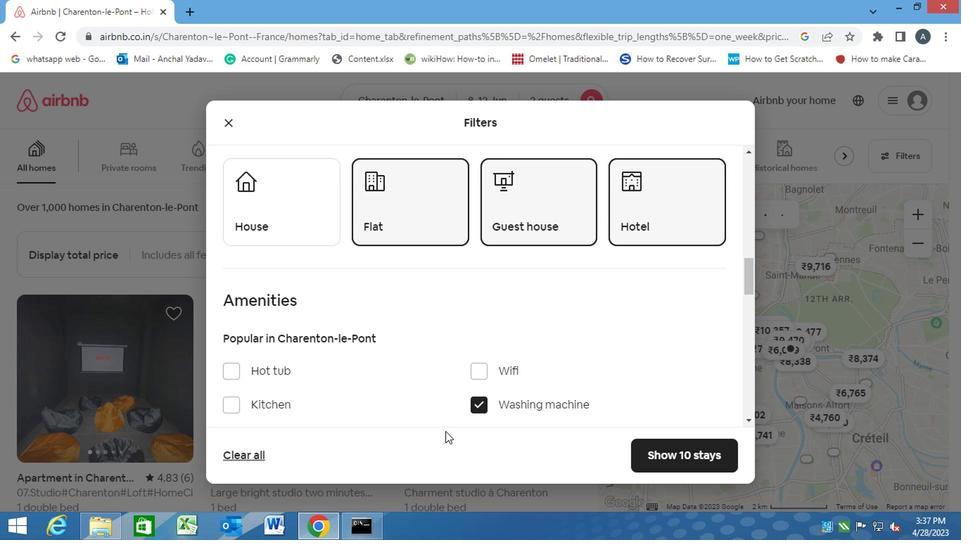 
Action: Mouse scrolled (443, 433) with delta (0, 0)
Screenshot: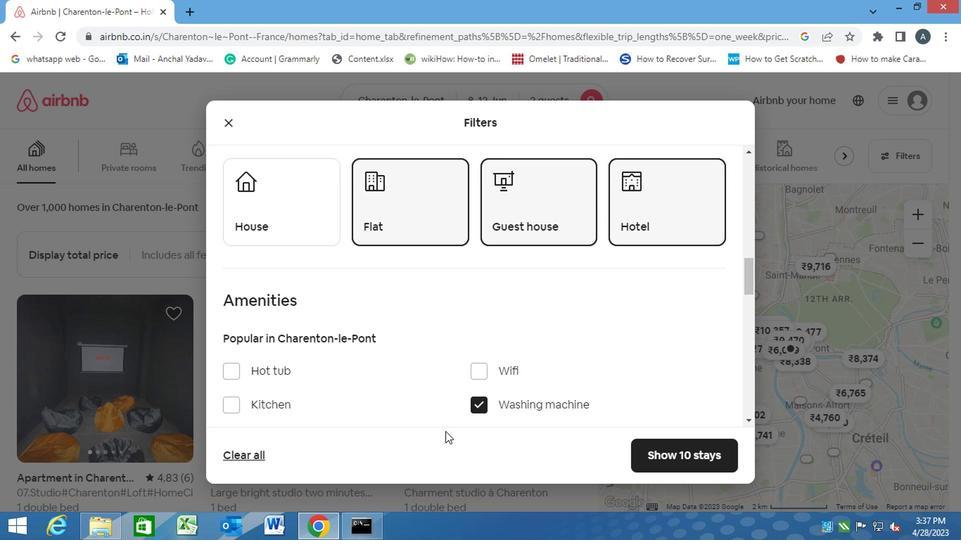
Action: Mouse moved to (374, 409)
Screenshot: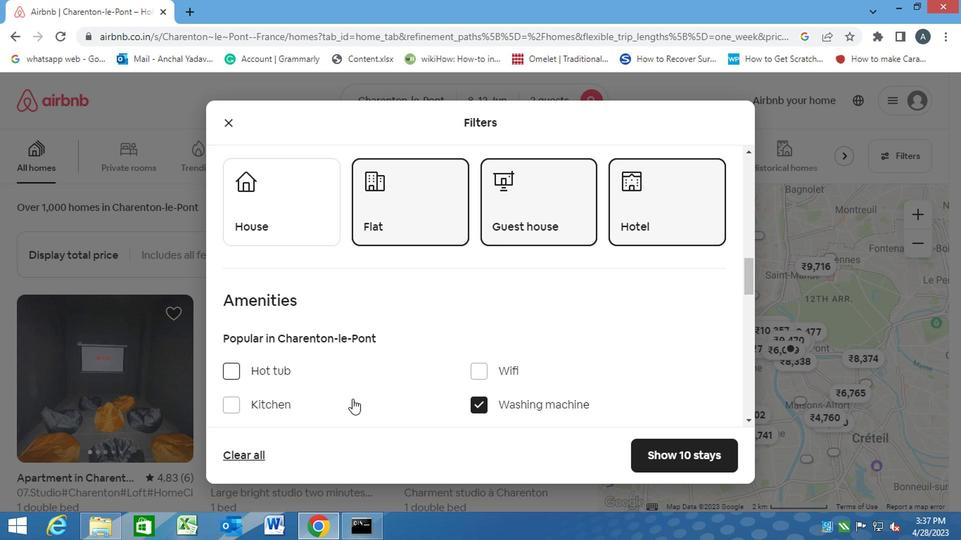 
Action: Mouse scrolled (374, 409) with delta (0, 0)
Screenshot: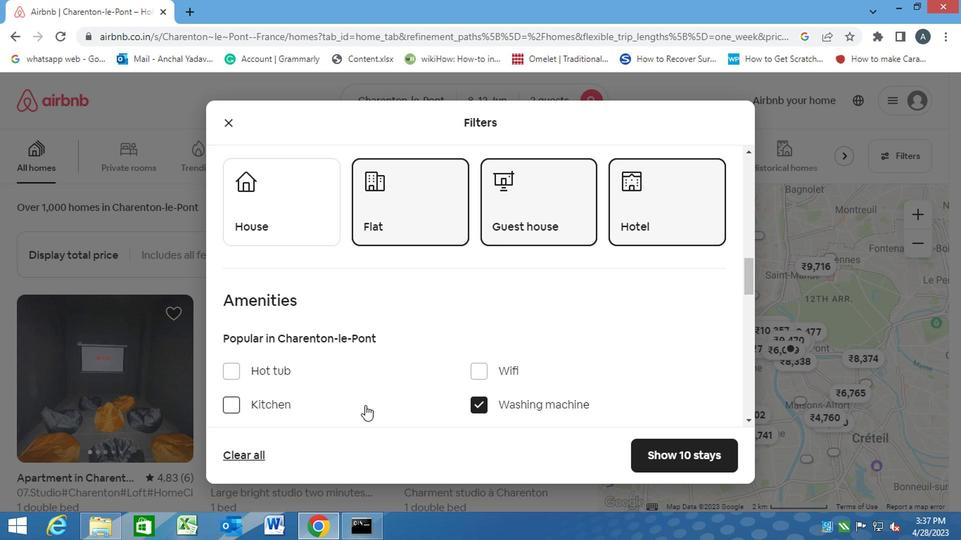 
Action: Mouse scrolled (374, 409) with delta (0, 0)
Screenshot: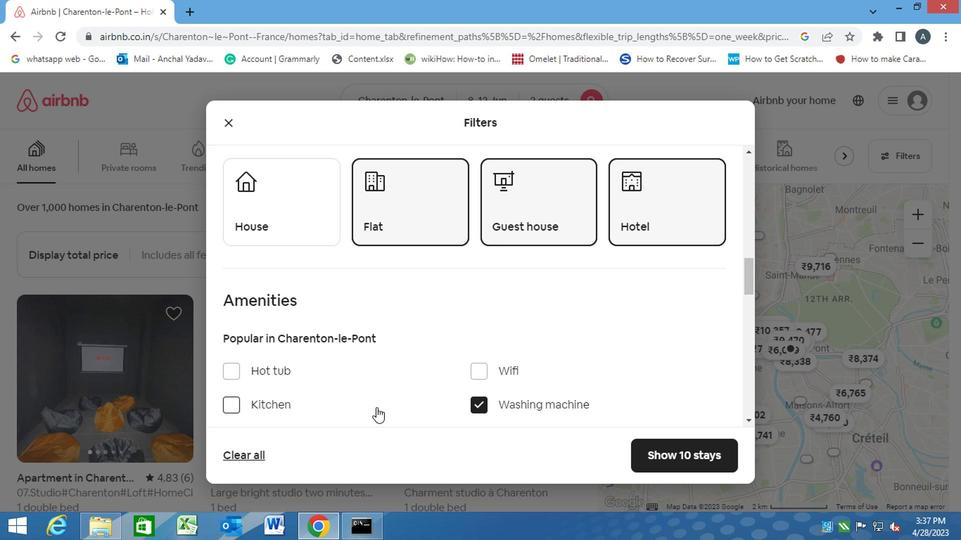 
Action: Mouse scrolled (374, 409) with delta (0, 0)
Screenshot: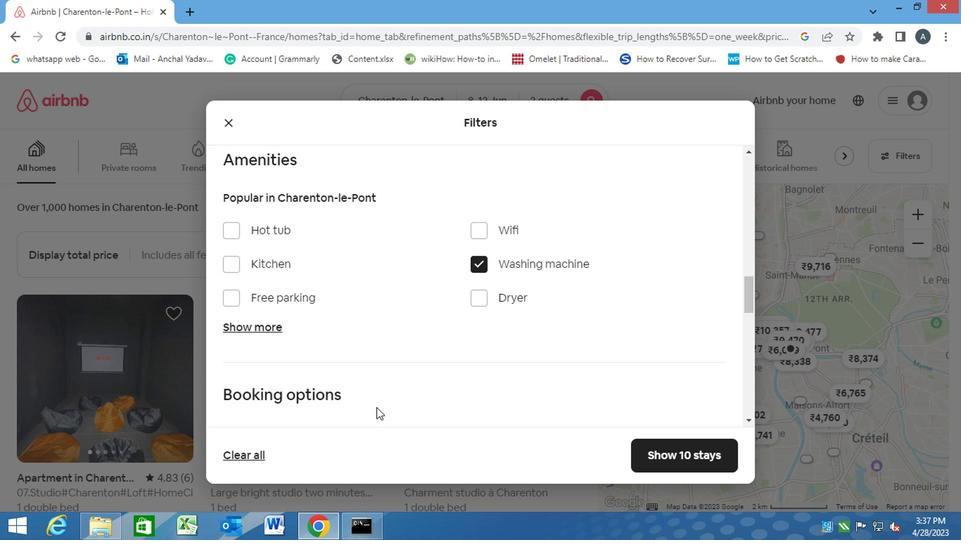 
Action: Mouse scrolled (374, 409) with delta (0, 0)
Screenshot: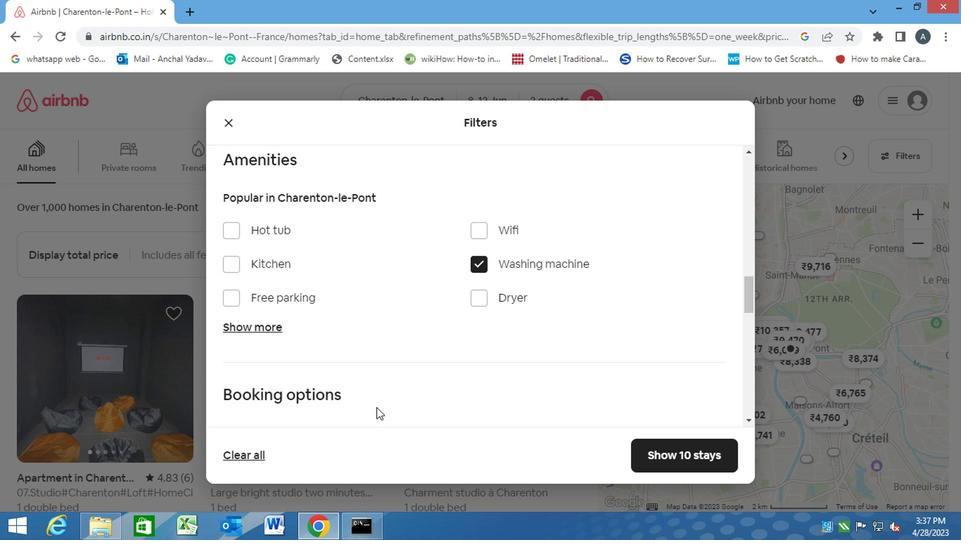 
Action: Mouse moved to (687, 355)
Screenshot: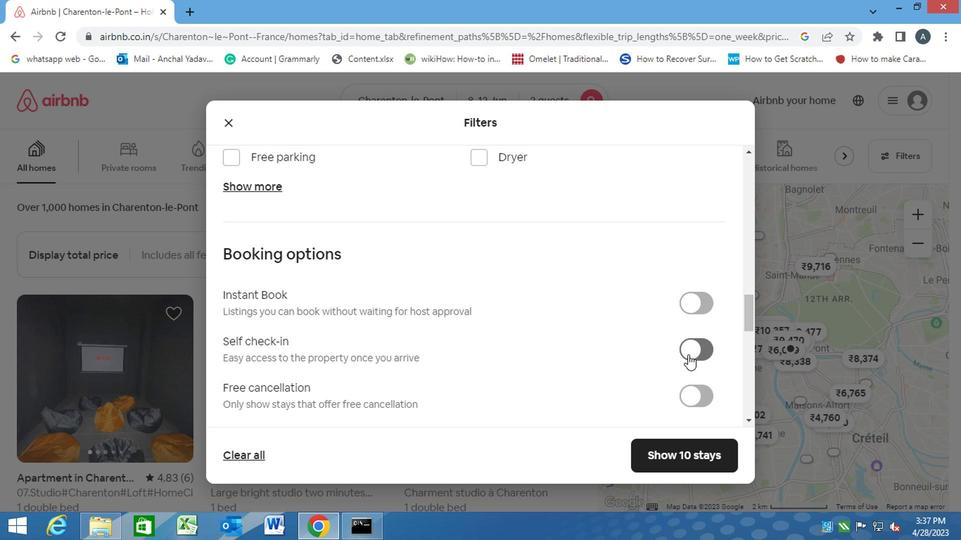 
Action: Mouse pressed left at (687, 355)
Screenshot: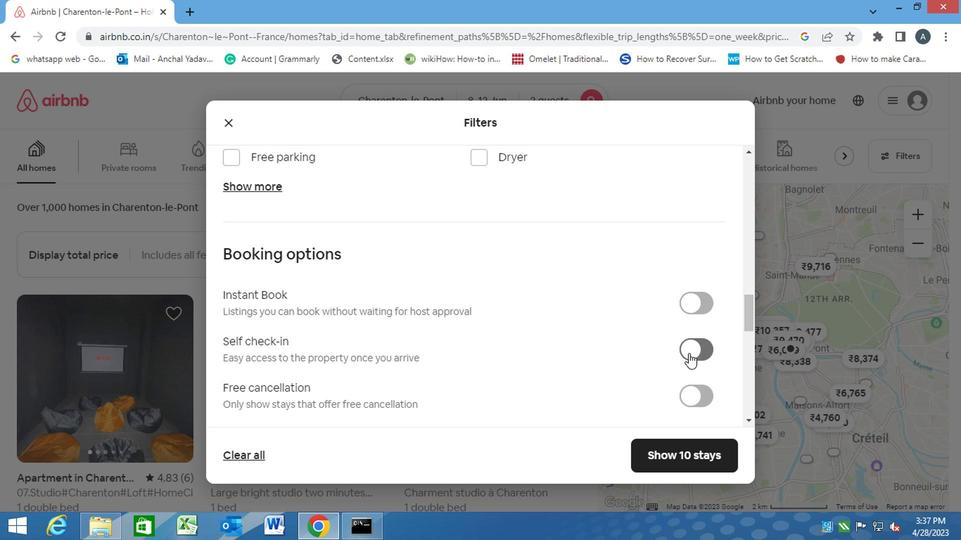 
Action: Mouse moved to (469, 381)
Screenshot: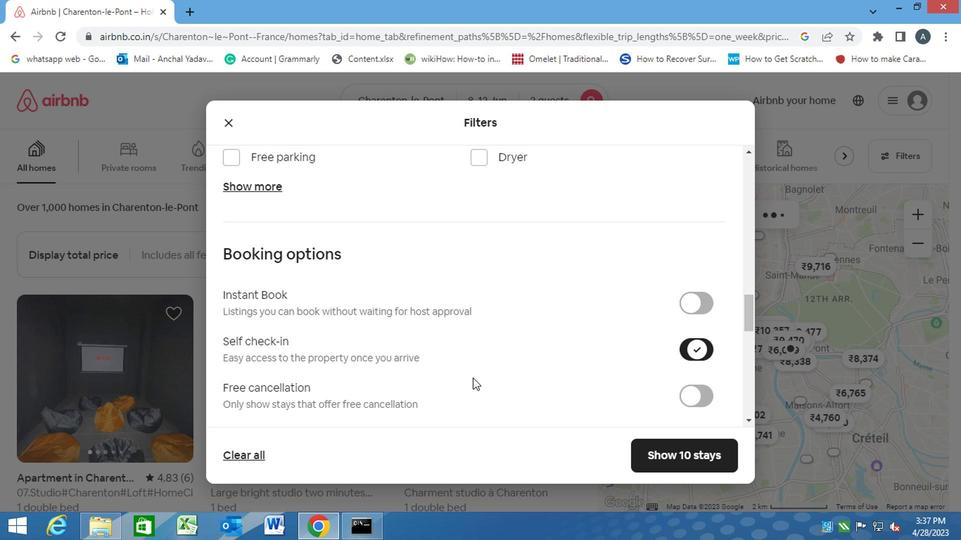
Action: Mouse scrolled (469, 380) with delta (0, -1)
Screenshot: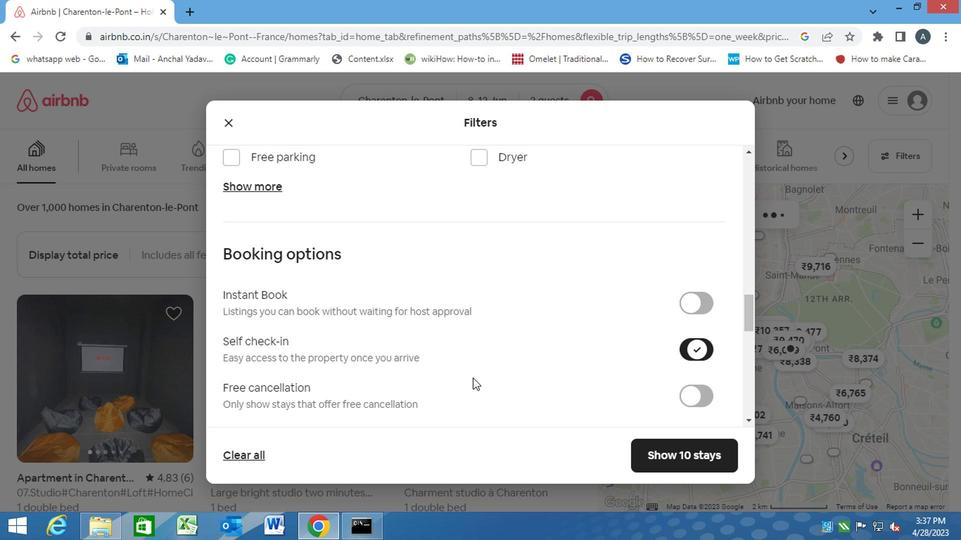 
Action: Mouse scrolled (469, 380) with delta (0, -1)
Screenshot: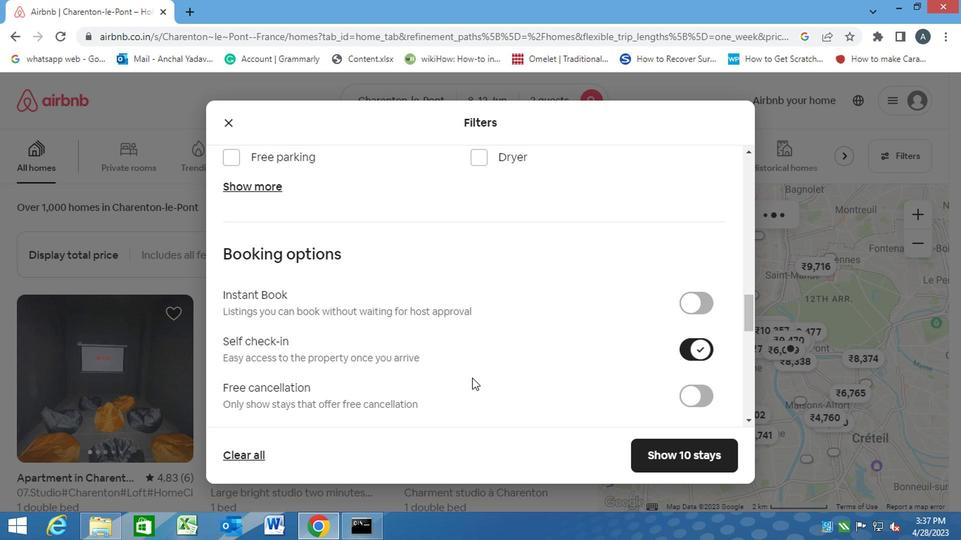 
Action: Mouse scrolled (469, 380) with delta (0, -1)
Screenshot: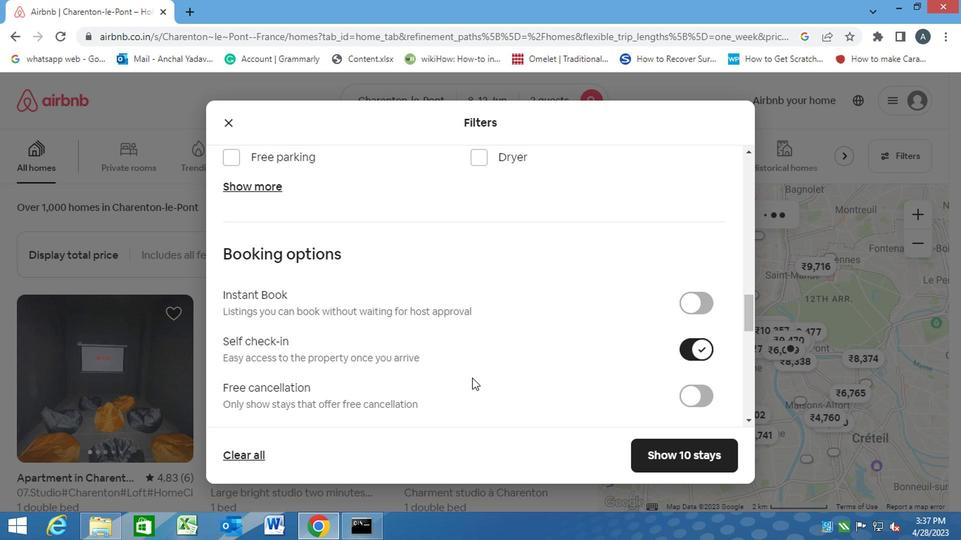 
Action: Mouse scrolled (469, 380) with delta (0, -1)
Screenshot: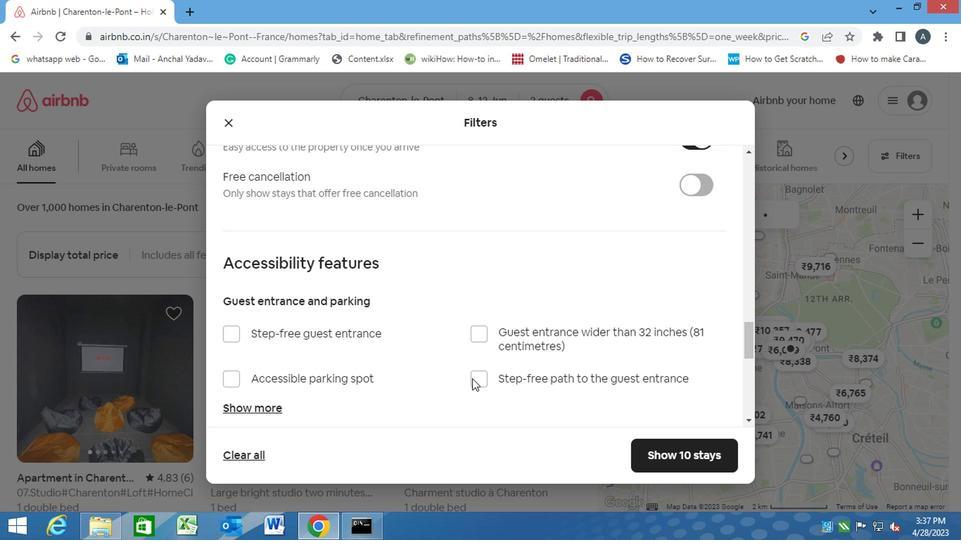 
Action: Mouse scrolled (469, 380) with delta (0, -1)
Screenshot: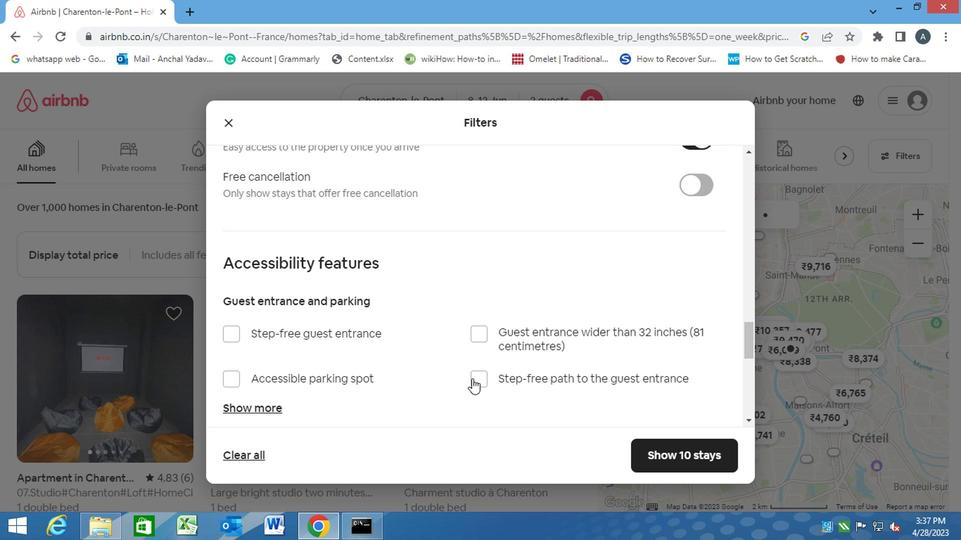 
Action: Mouse scrolled (469, 380) with delta (0, -1)
Screenshot: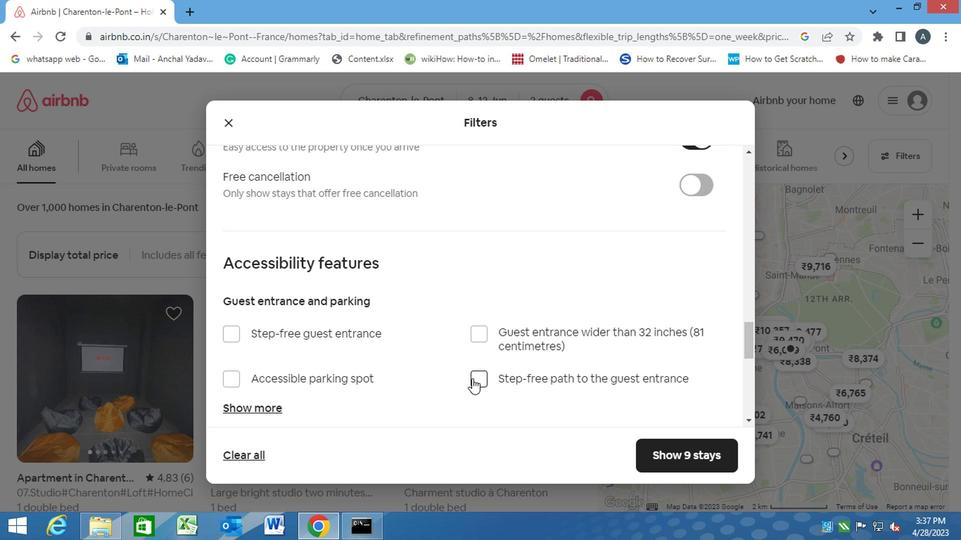 
Action: Mouse moved to (353, 379)
Screenshot: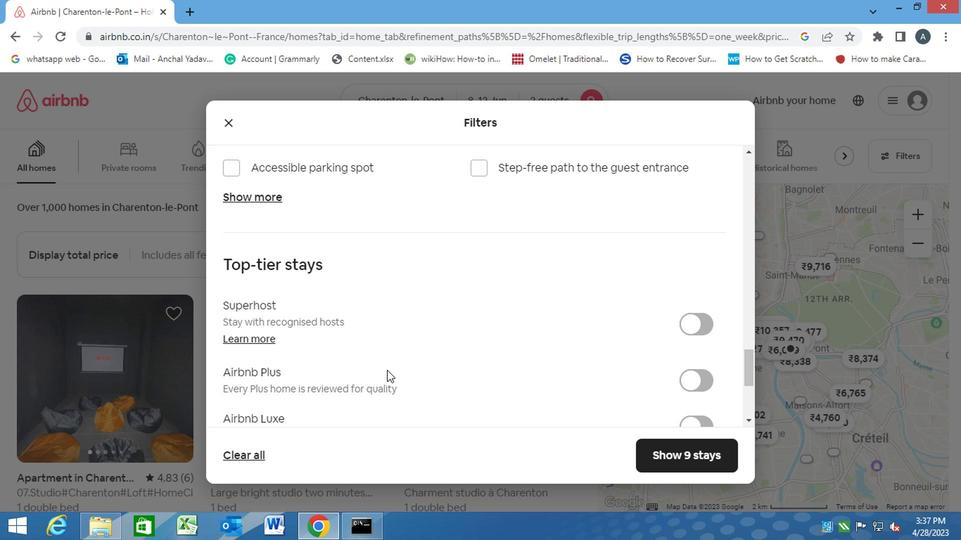 
Action: Mouse scrolled (353, 378) with delta (0, -1)
Screenshot: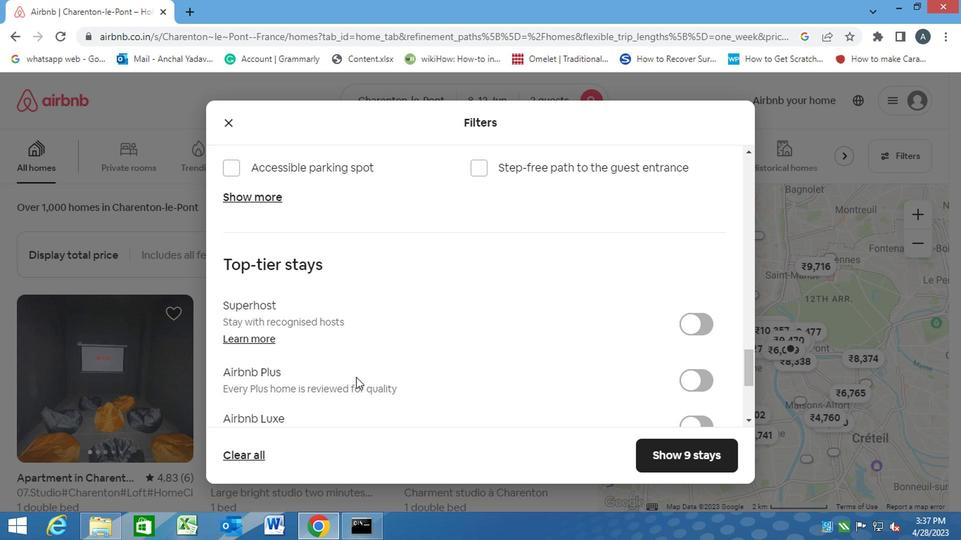 
Action: Mouse scrolled (353, 378) with delta (0, -1)
Screenshot: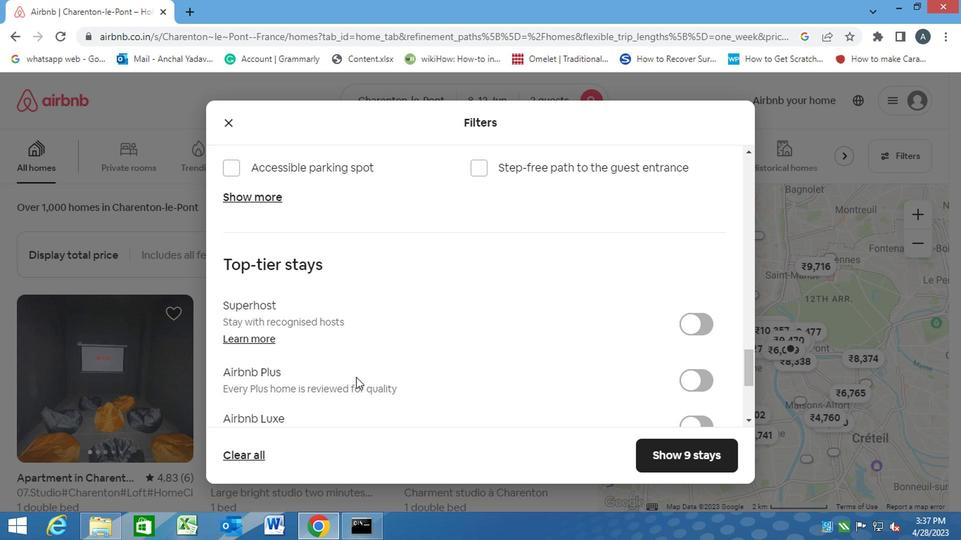 
Action: Mouse scrolled (353, 378) with delta (0, -1)
Screenshot: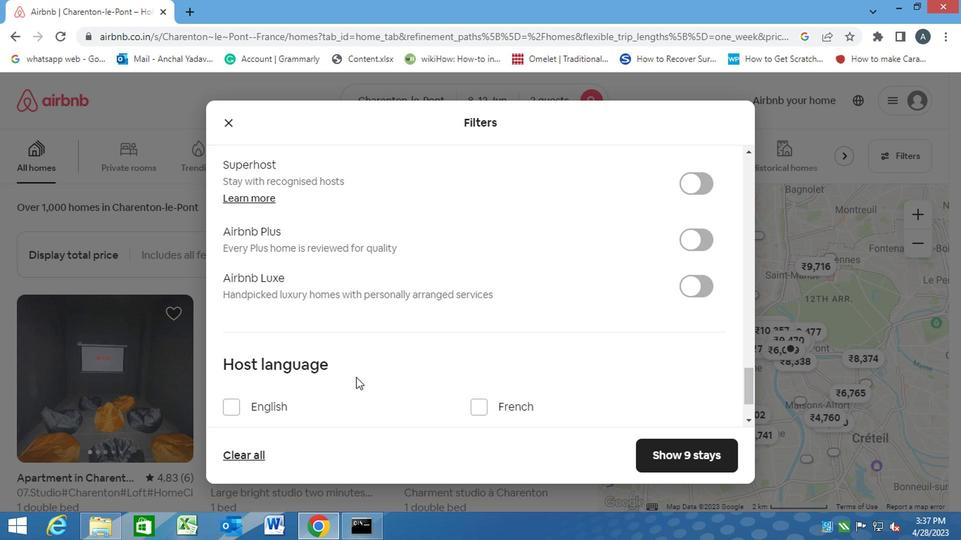 
Action: Mouse moved to (225, 336)
Screenshot: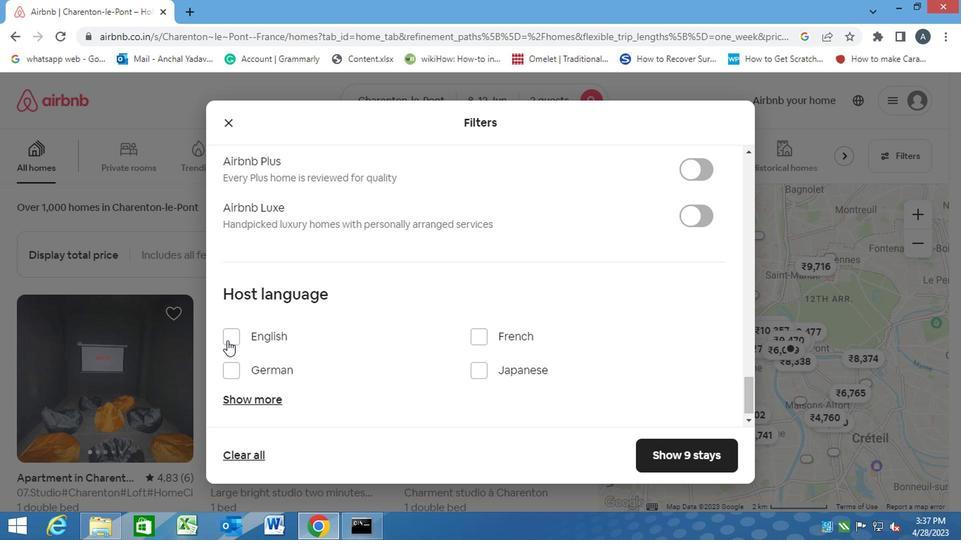 
Action: Mouse pressed left at (225, 336)
Screenshot: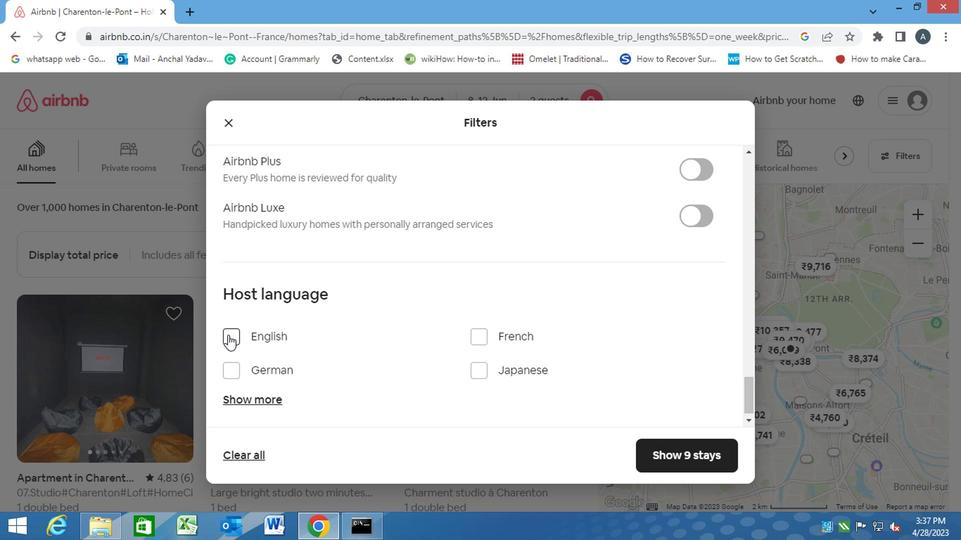 
Action: Mouse moved to (656, 449)
Screenshot: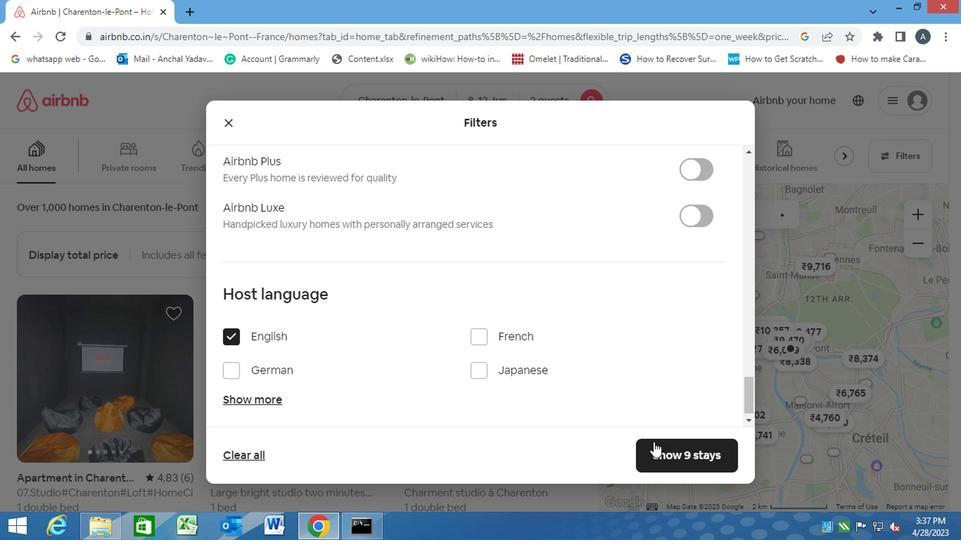 
Action: Mouse pressed left at (656, 449)
Screenshot: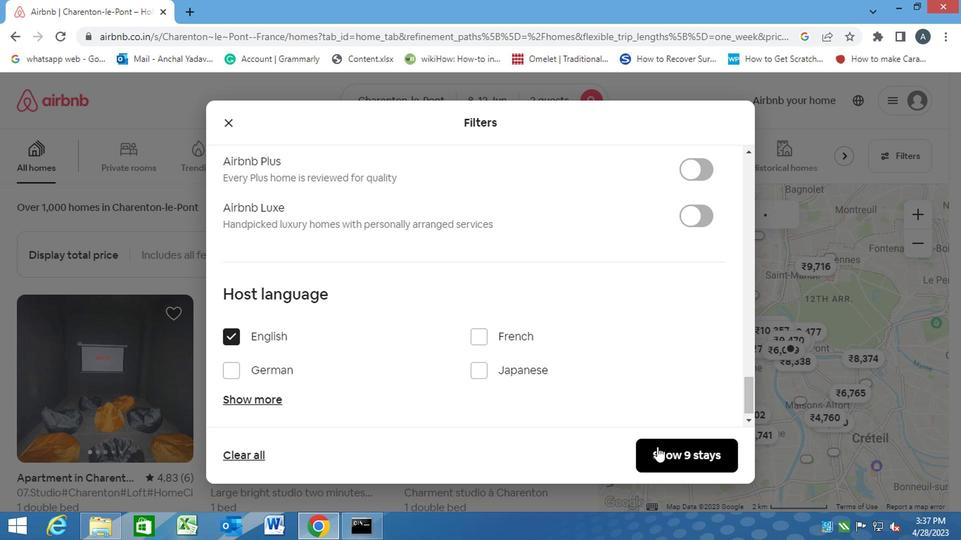 
